 Task: Look for space in Halluin, France from 9th August, 2023 to 12th August, 2023 for 1 adult in price range Rs.6000 to Rs.15000. Place can be entire place with 1  bedroom having 1 bed and 1 bathroom. Property type can be house, flat, guest house. Amenities needed are: wifi. Booking option can be shelf check-in. Required host language is English.
Action: Mouse moved to (449, 99)
Screenshot: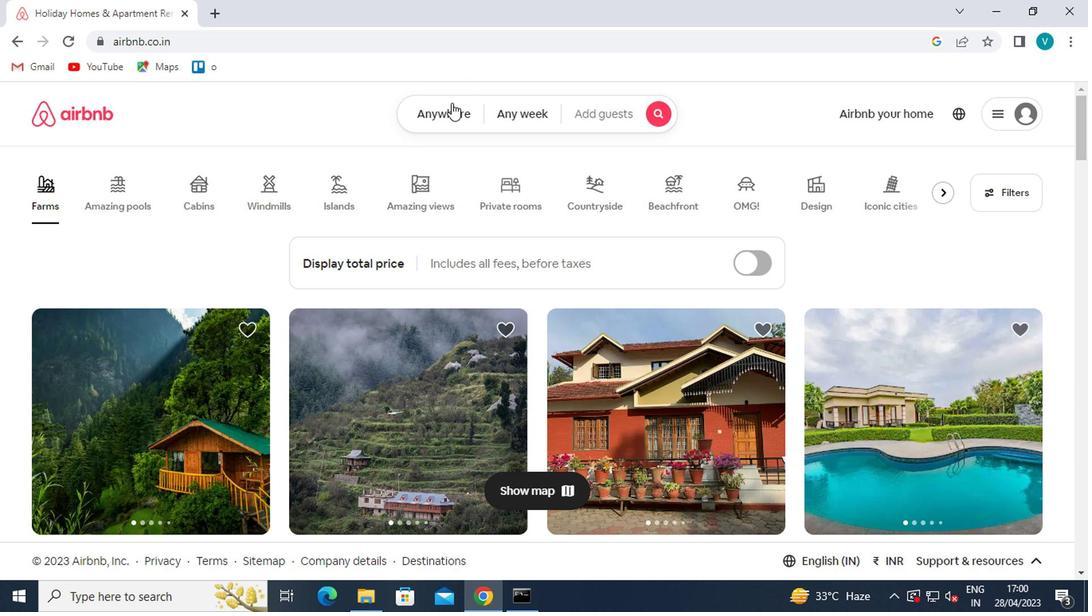 
Action: Mouse pressed left at (449, 99)
Screenshot: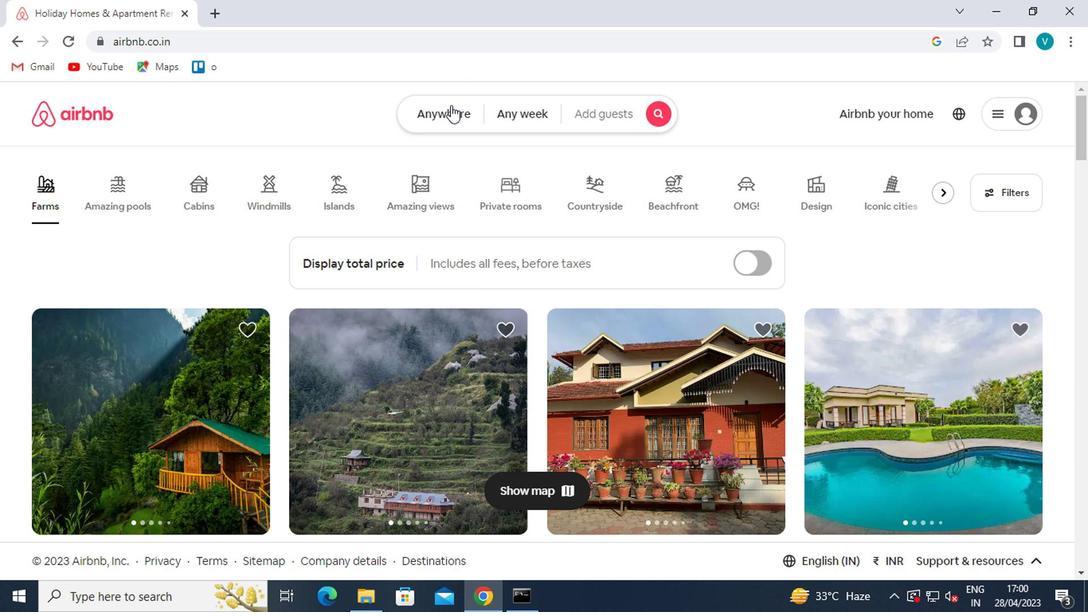 
Action: Mouse moved to (348, 180)
Screenshot: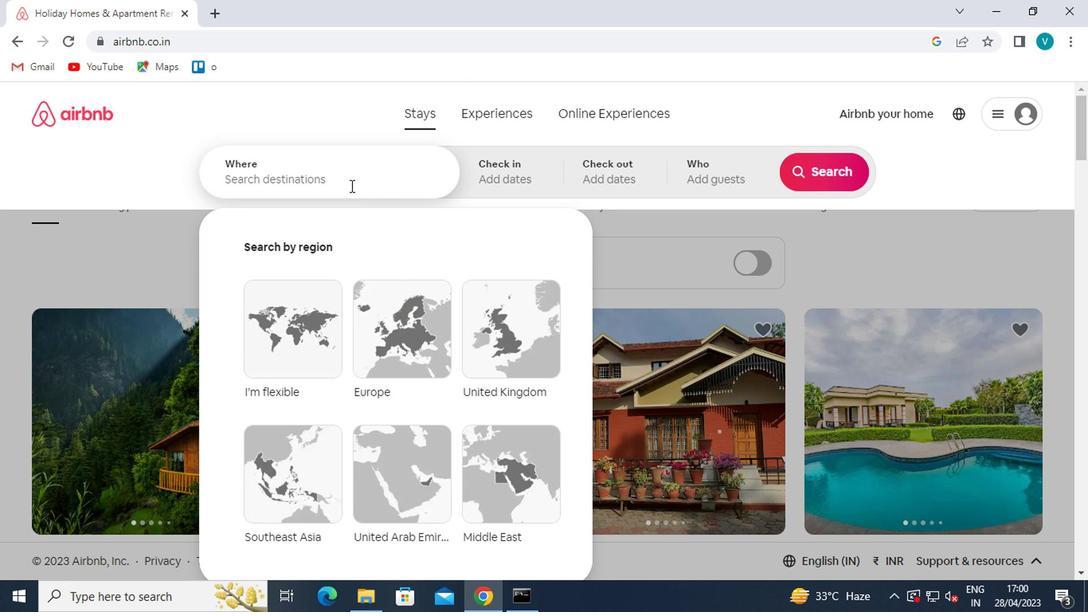 
Action: Mouse pressed left at (348, 180)
Screenshot: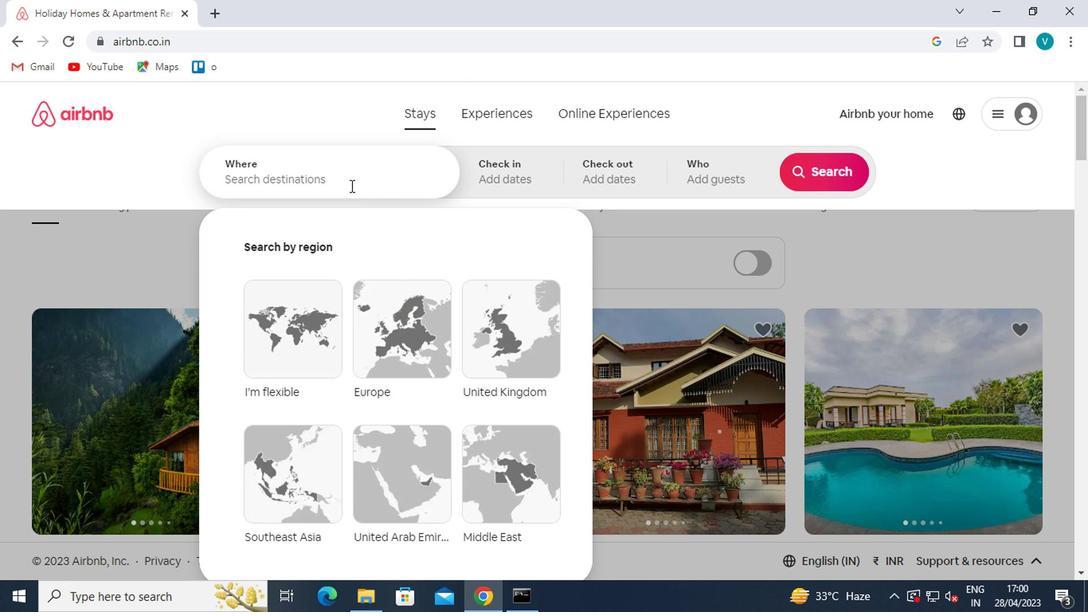 
Action: Key pressed h<Key.caps_lock>alluin<Key.enter>
Screenshot: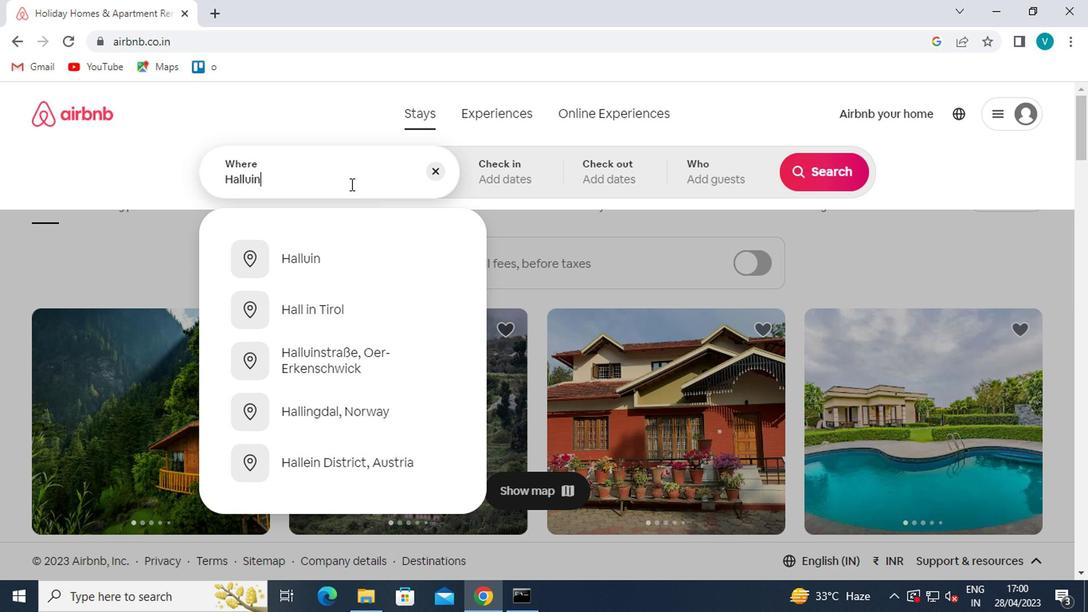 
Action: Mouse moved to (819, 298)
Screenshot: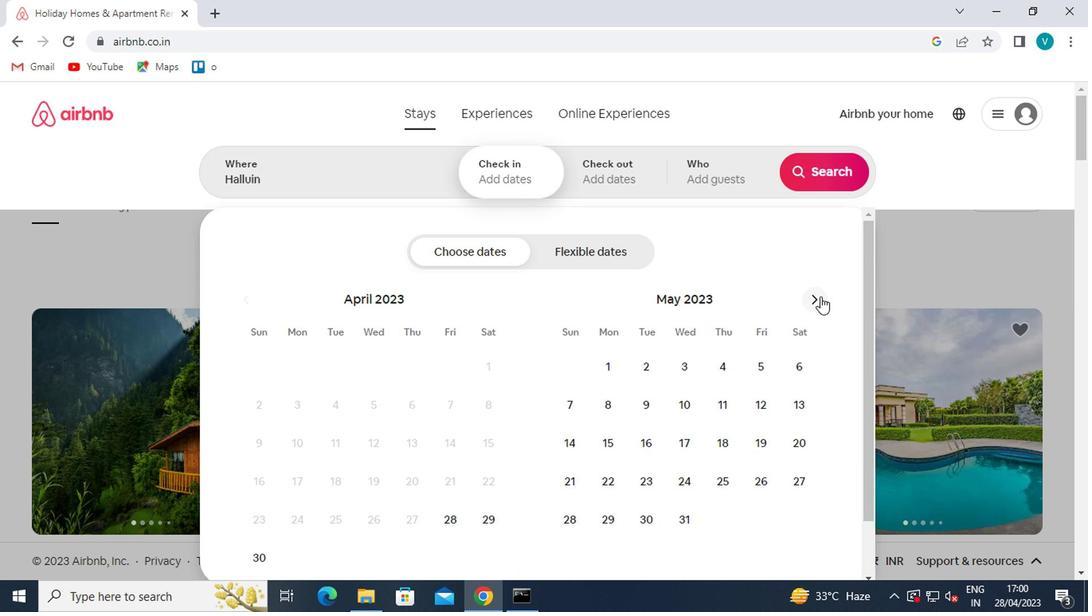 
Action: Mouse pressed left at (819, 298)
Screenshot: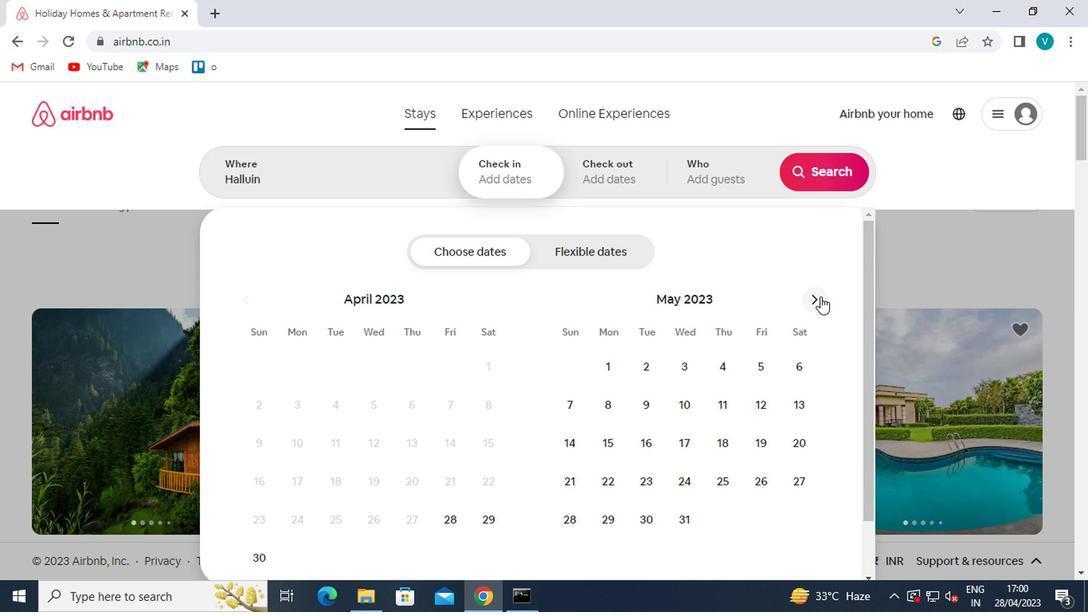 
Action: Mouse pressed left at (819, 298)
Screenshot: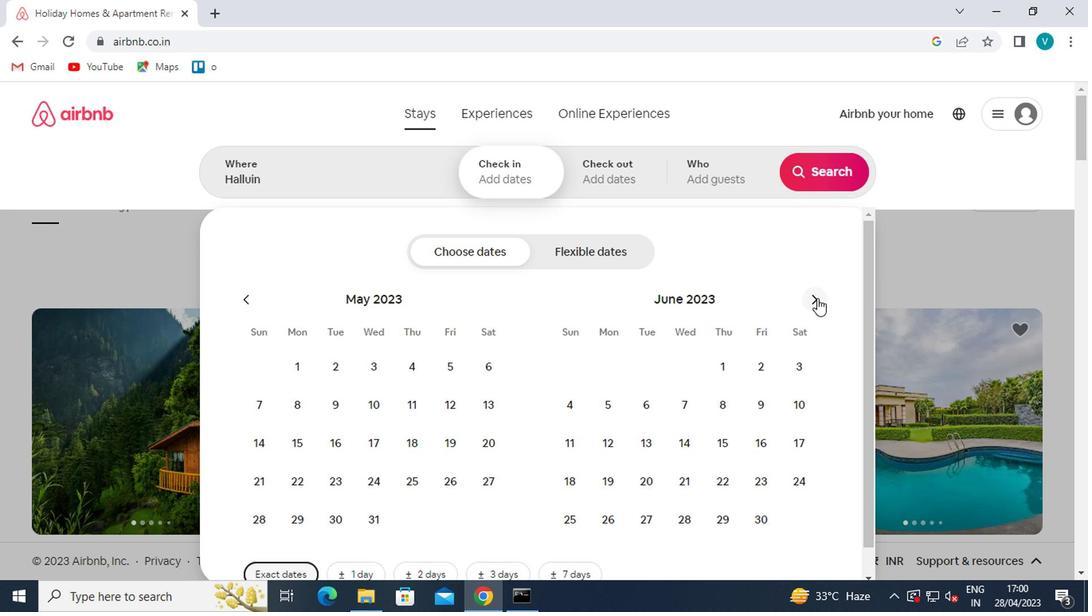 
Action: Mouse pressed left at (819, 298)
Screenshot: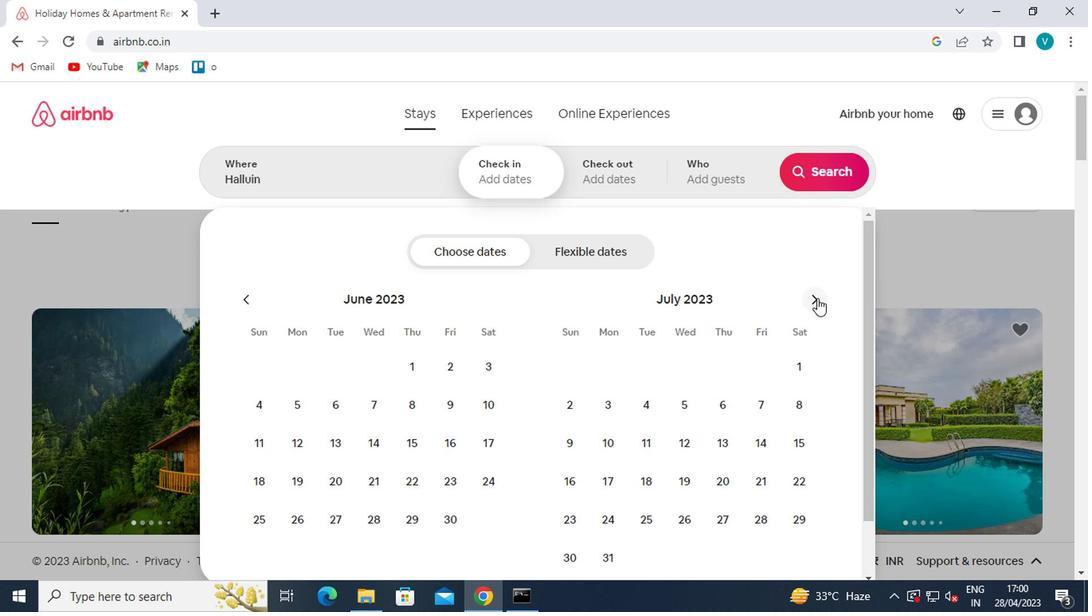 
Action: Mouse moved to (681, 403)
Screenshot: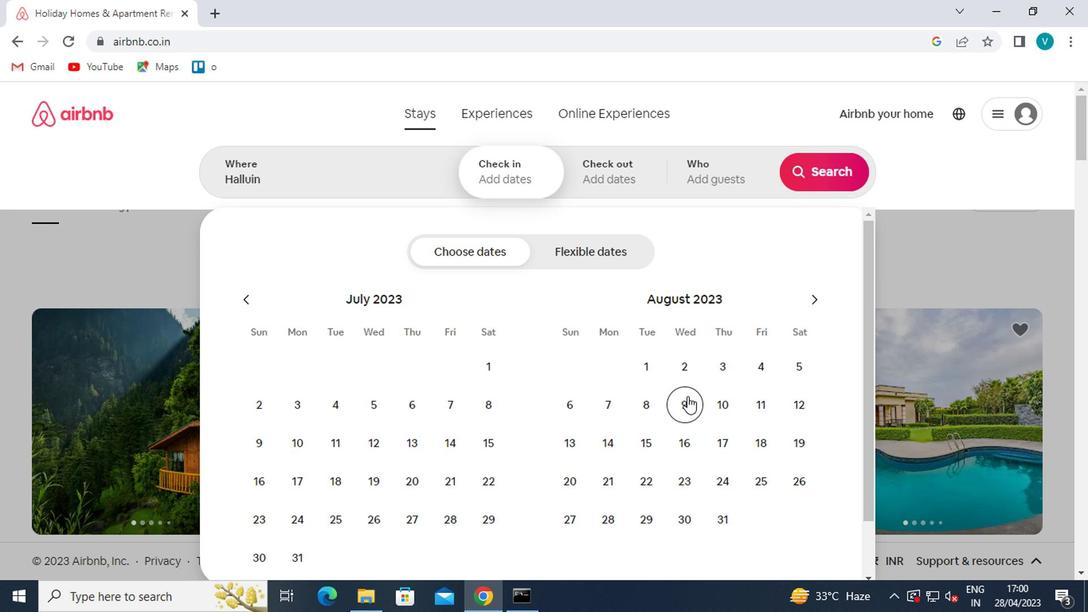
Action: Mouse pressed left at (681, 403)
Screenshot: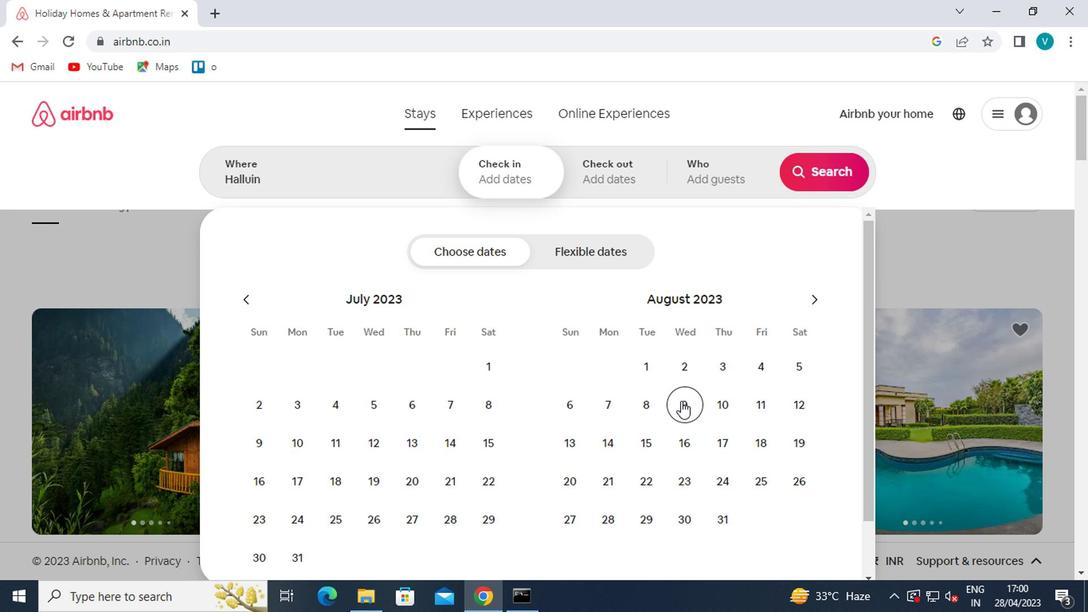 
Action: Mouse moved to (794, 400)
Screenshot: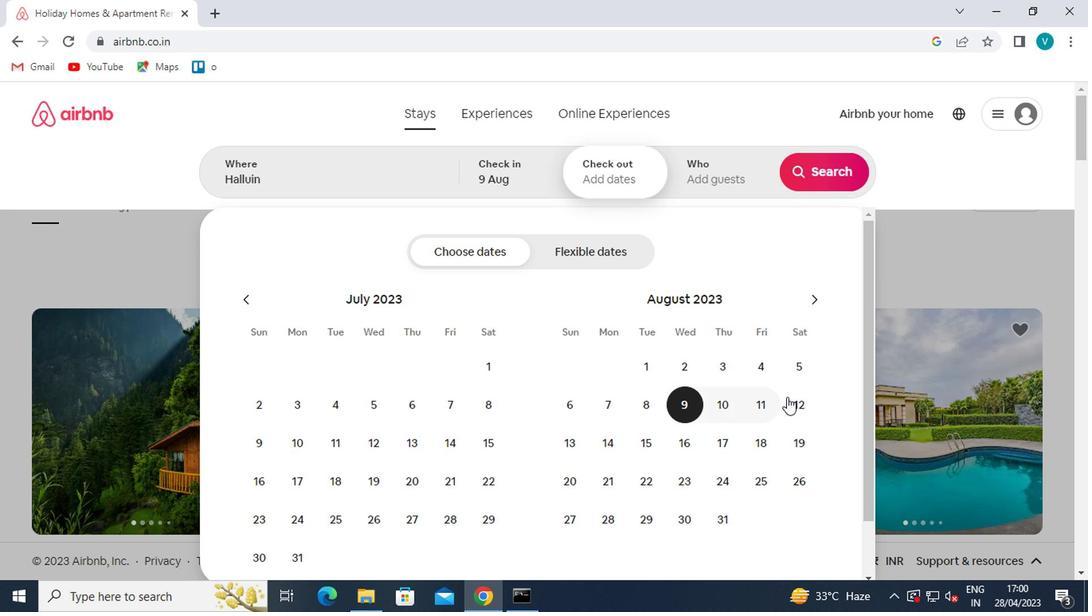 
Action: Mouse pressed left at (794, 400)
Screenshot: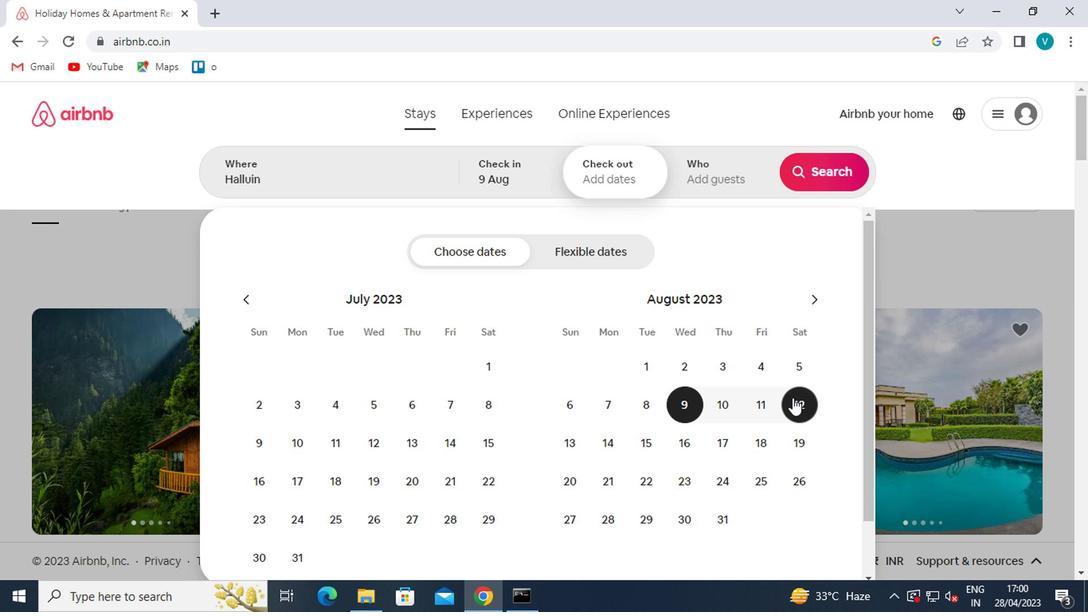 
Action: Mouse moved to (724, 173)
Screenshot: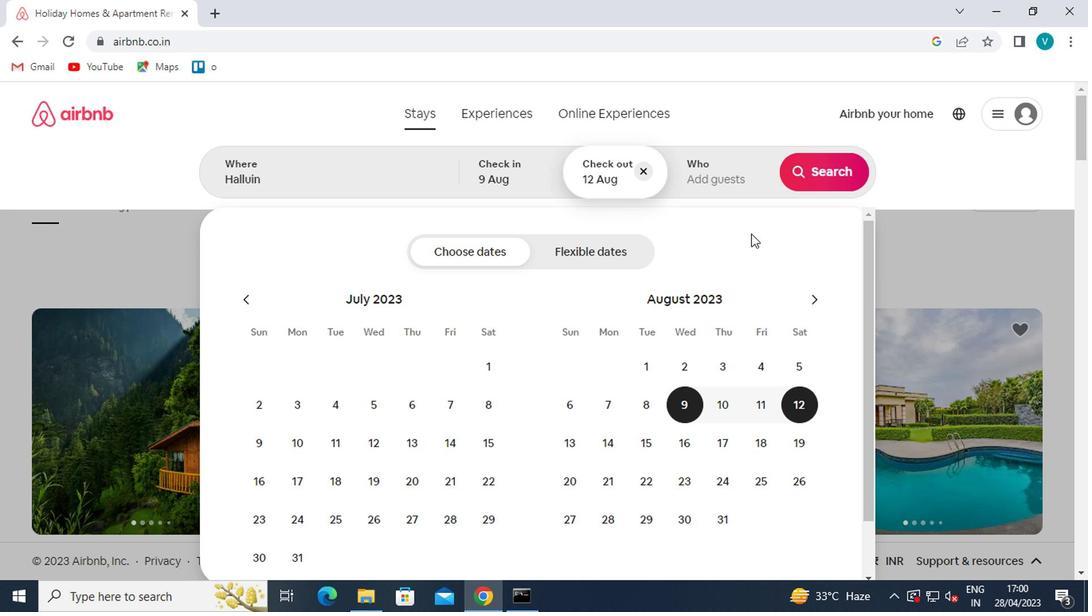 
Action: Mouse pressed left at (724, 173)
Screenshot: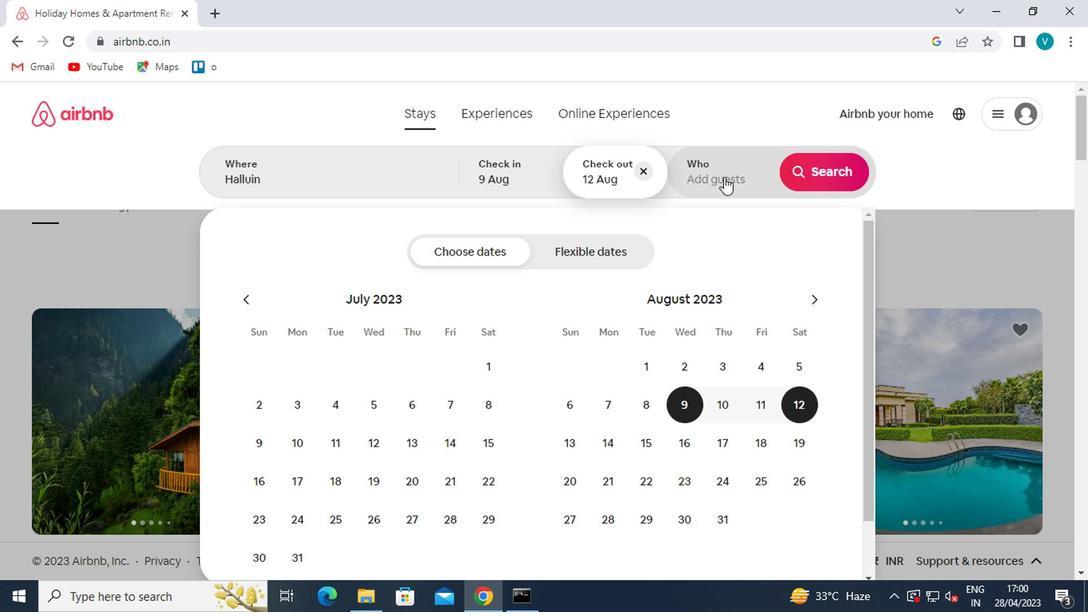 
Action: Mouse moved to (830, 261)
Screenshot: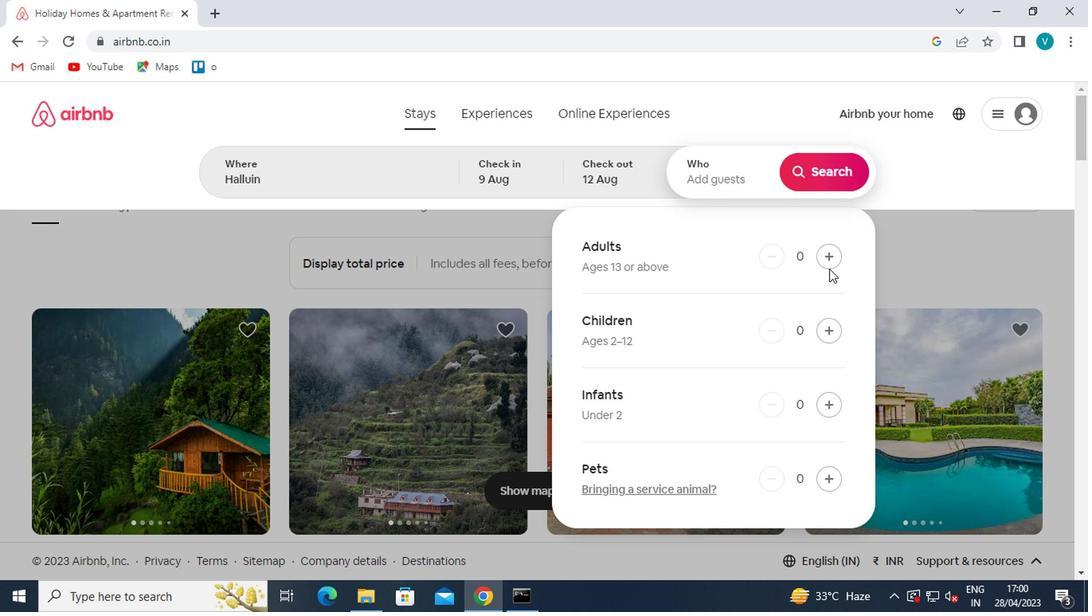 
Action: Mouse pressed left at (830, 261)
Screenshot: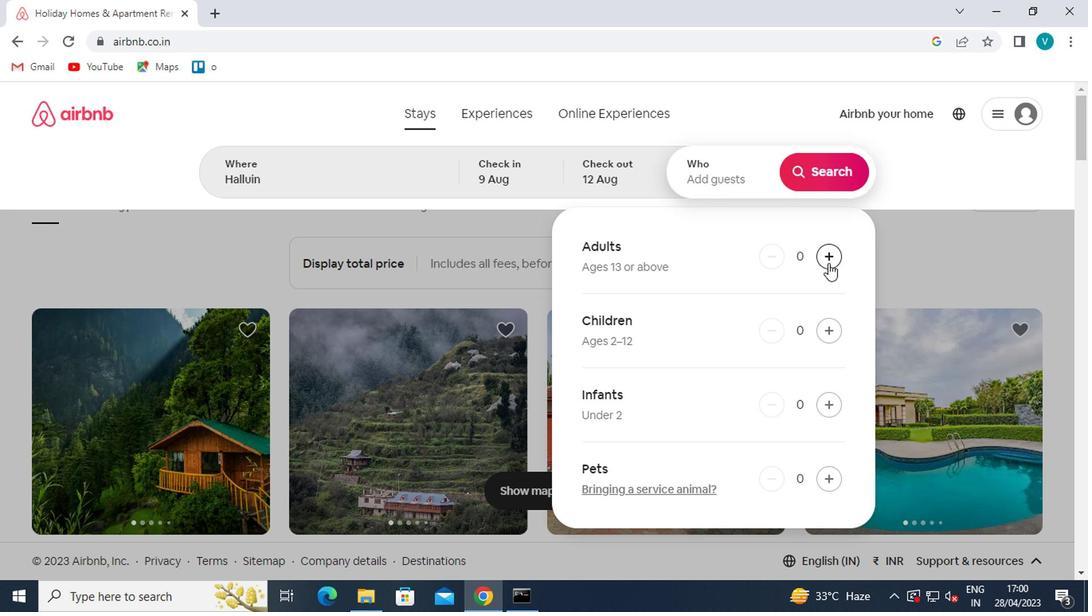 
Action: Mouse moved to (840, 165)
Screenshot: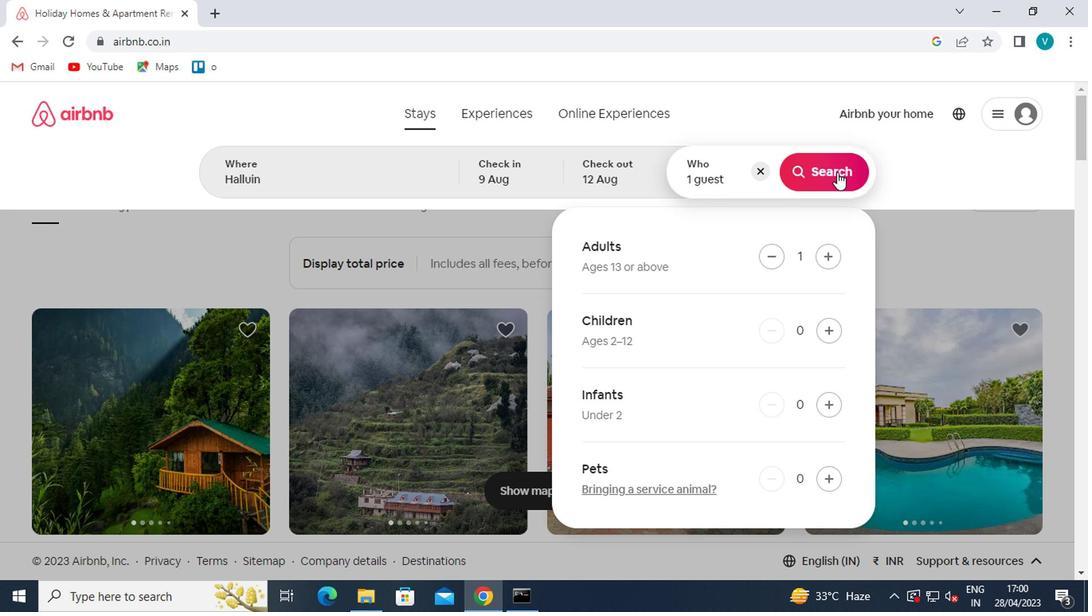 
Action: Mouse pressed left at (840, 165)
Screenshot: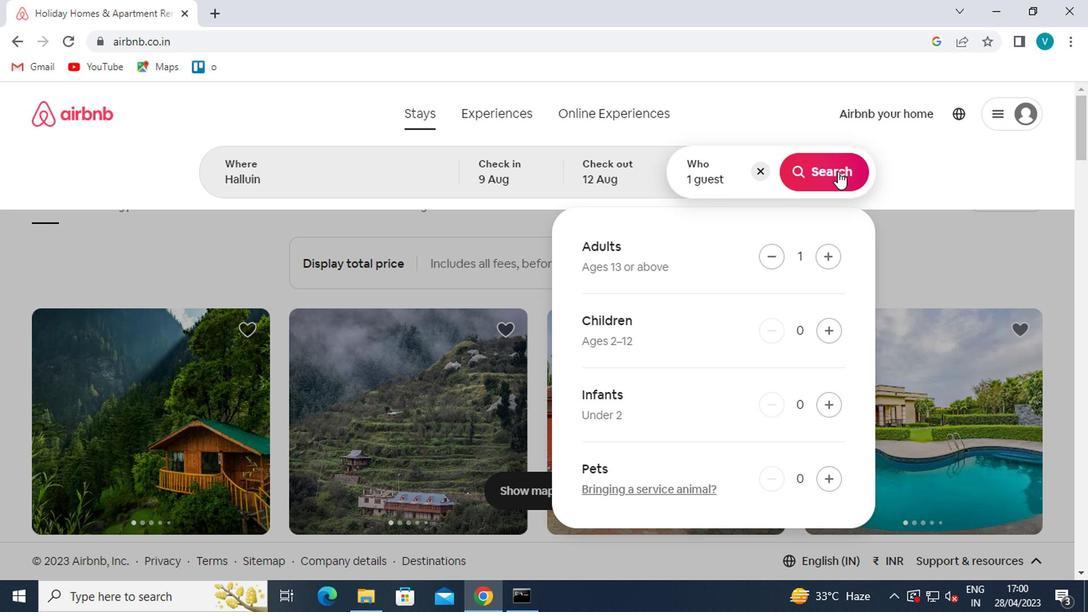 
Action: Mouse moved to (1033, 167)
Screenshot: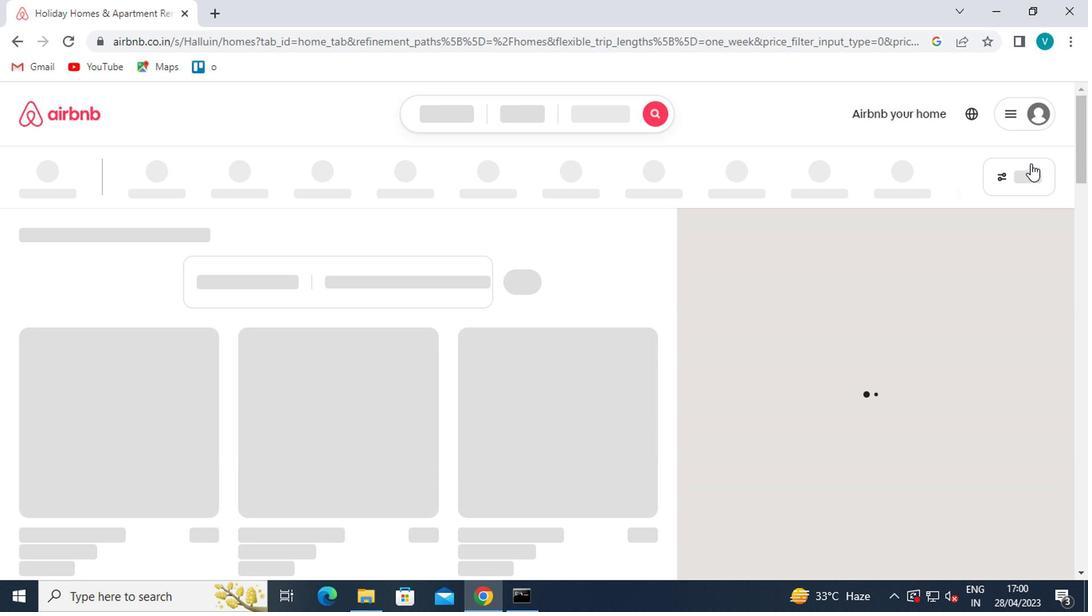
Action: Mouse pressed left at (1033, 167)
Screenshot: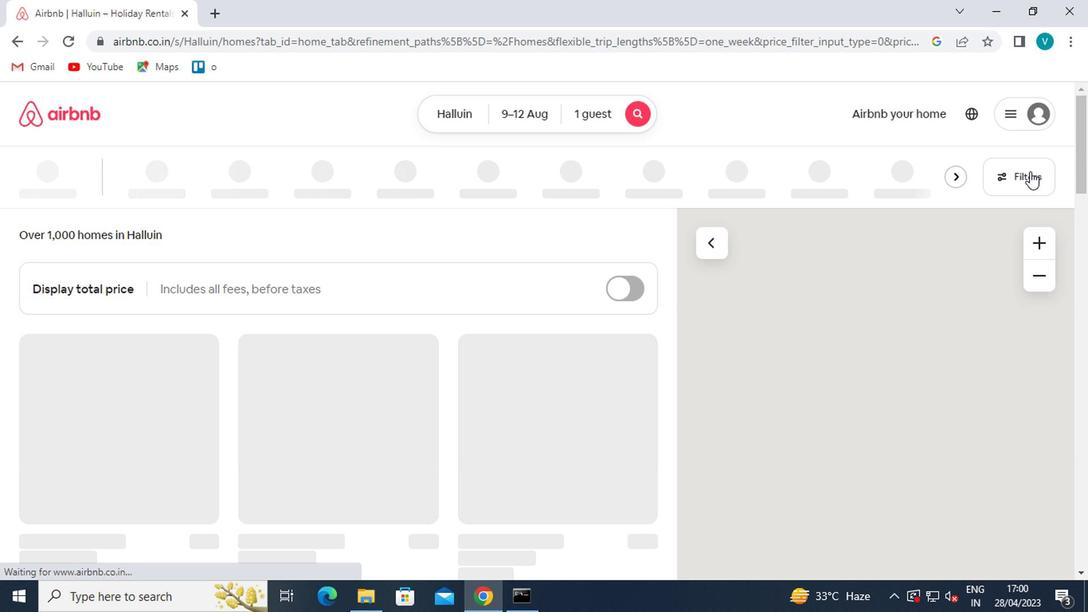 
Action: Mouse moved to (381, 386)
Screenshot: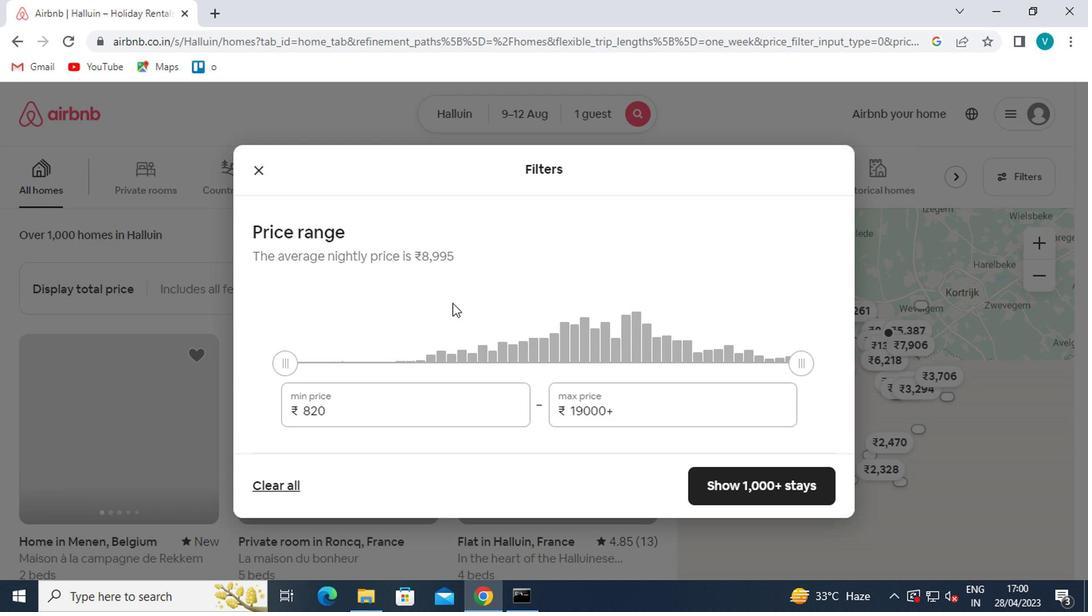 
Action: Mouse pressed left at (381, 386)
Screenshot: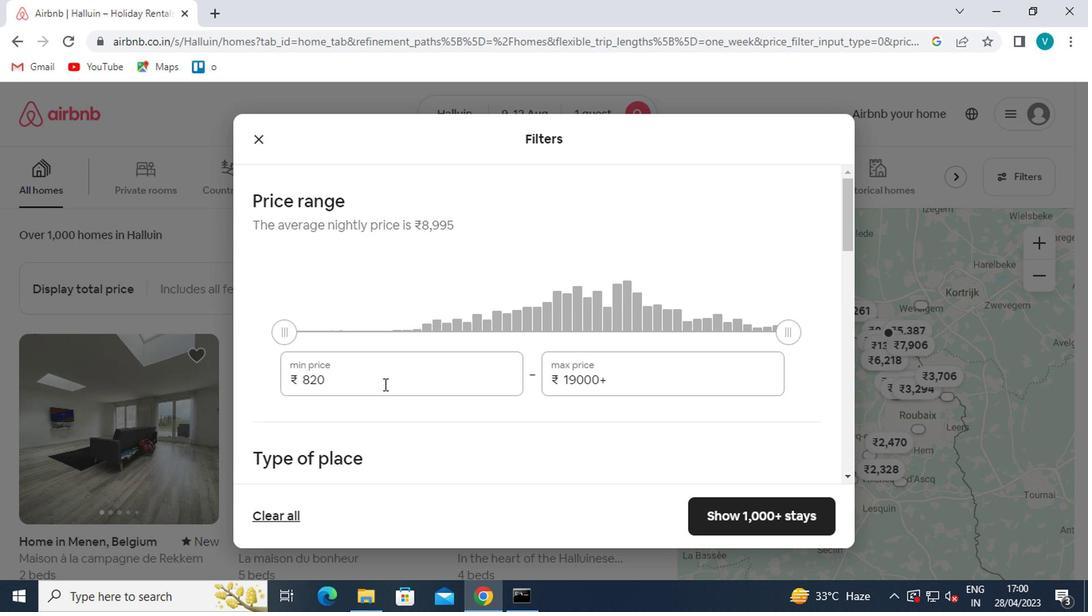 
Action: Key pressed <Key.backspace><Key.backspace><Key.backspace><Key.backspace><Key.backspace><Key.backspace><Key.backspace><Key.backspace><Key.backspace><Key.backspace><Key.backspace>6000<Key.tab>15000
Screenshot: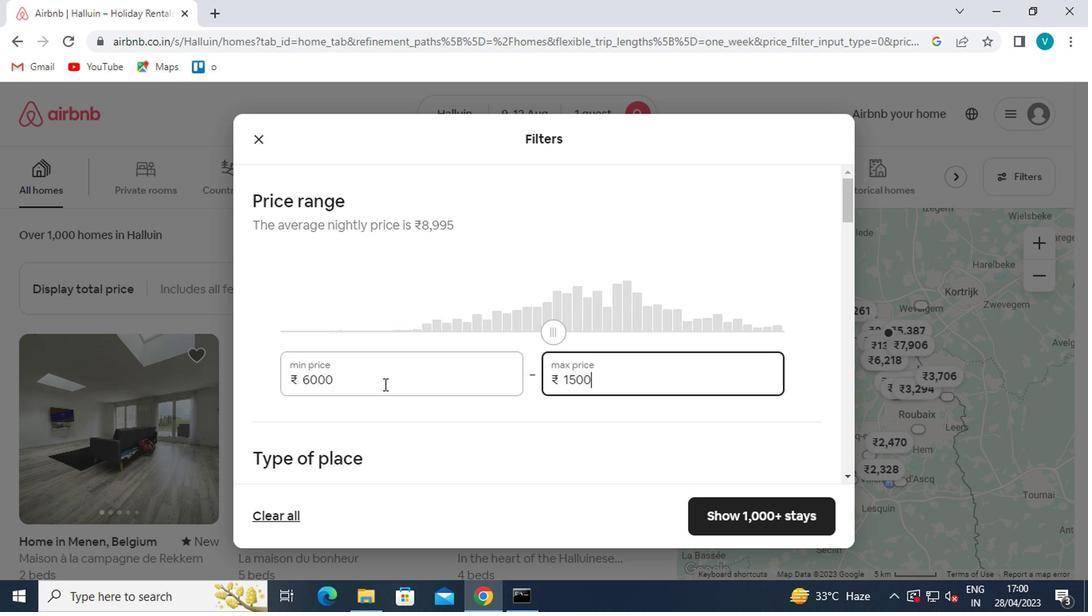 
Action: Mouse scrolled (381, 385) with delta (0, 0)
Screenshot: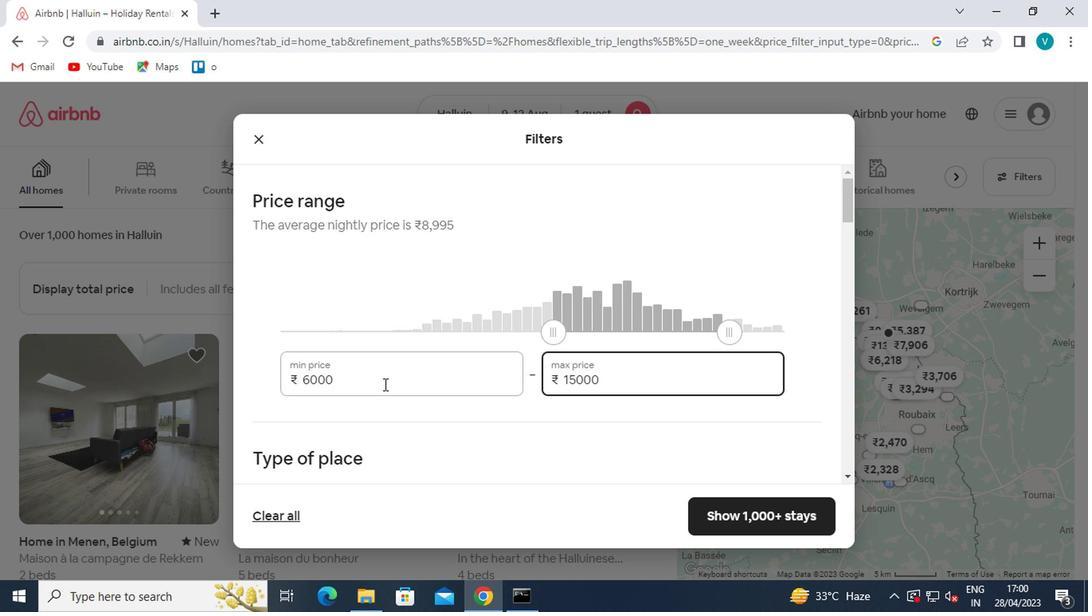 
Action: Mouse scrolled (381, 385) with delta (0, 0)
Screenshot: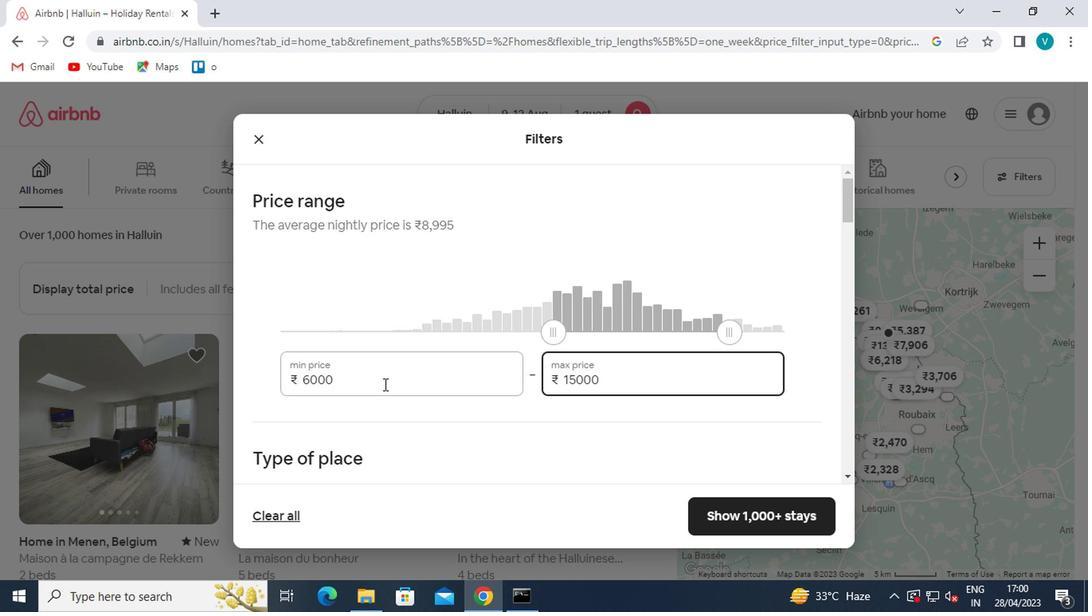 
Action: Mouse scrolled (381, 385) with delta (0, 0)
Screenshot: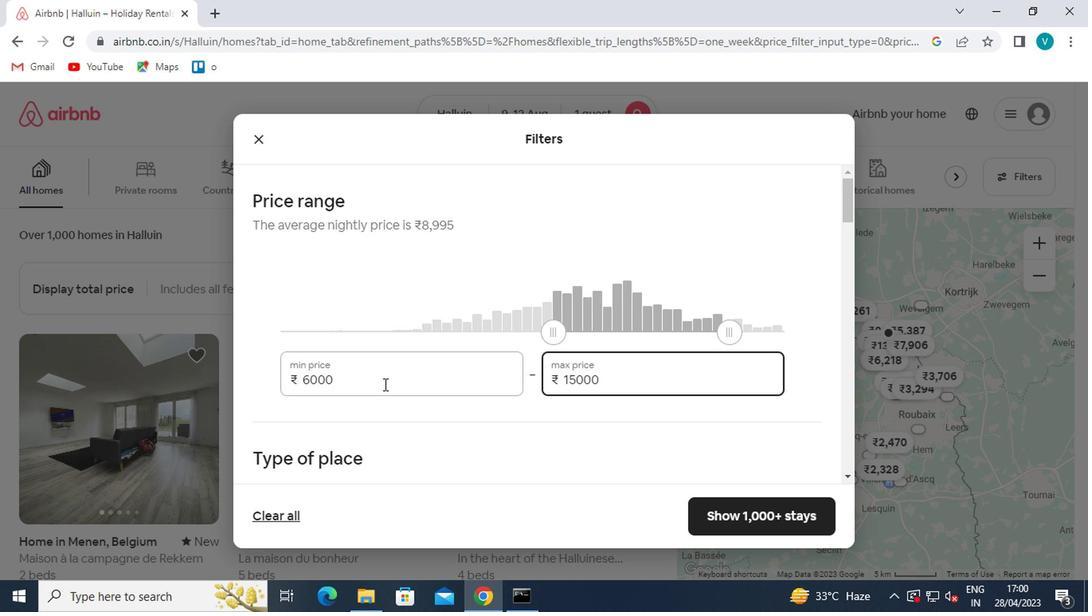 
Action: Mouse moved to (317, 269)
Screenshot: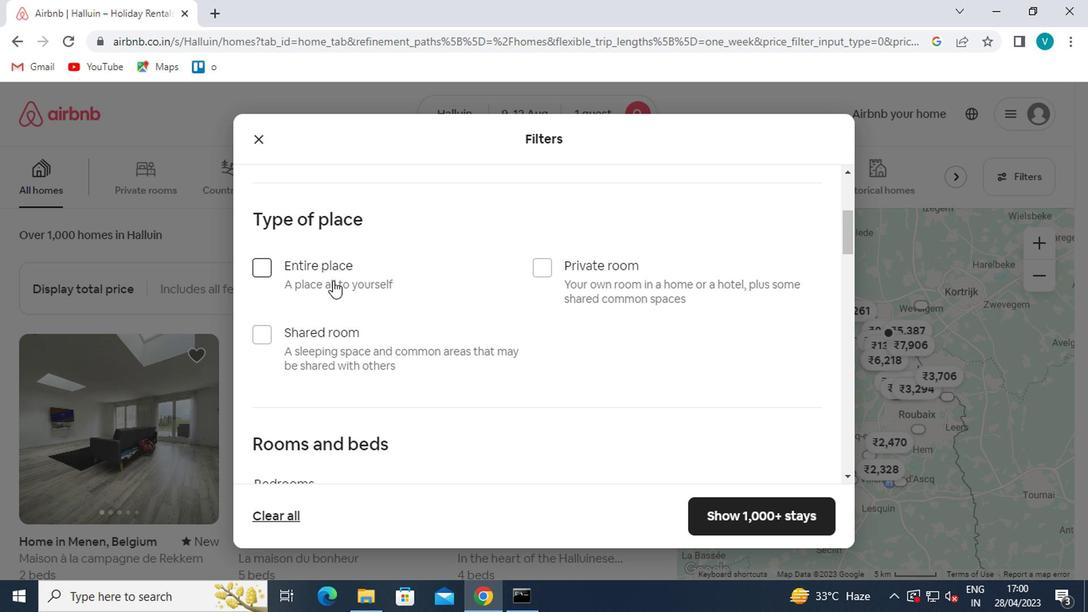 
Action: Mouse pressed left at (317, 269)
Screenshot: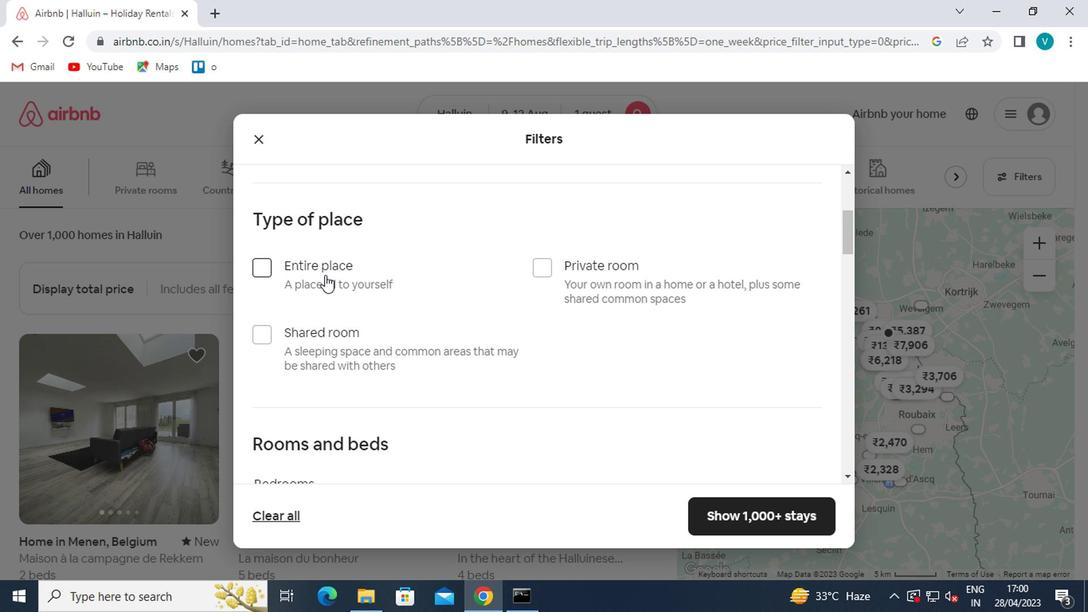 
Action: Mouse moved to (317, 268)
Screenshot: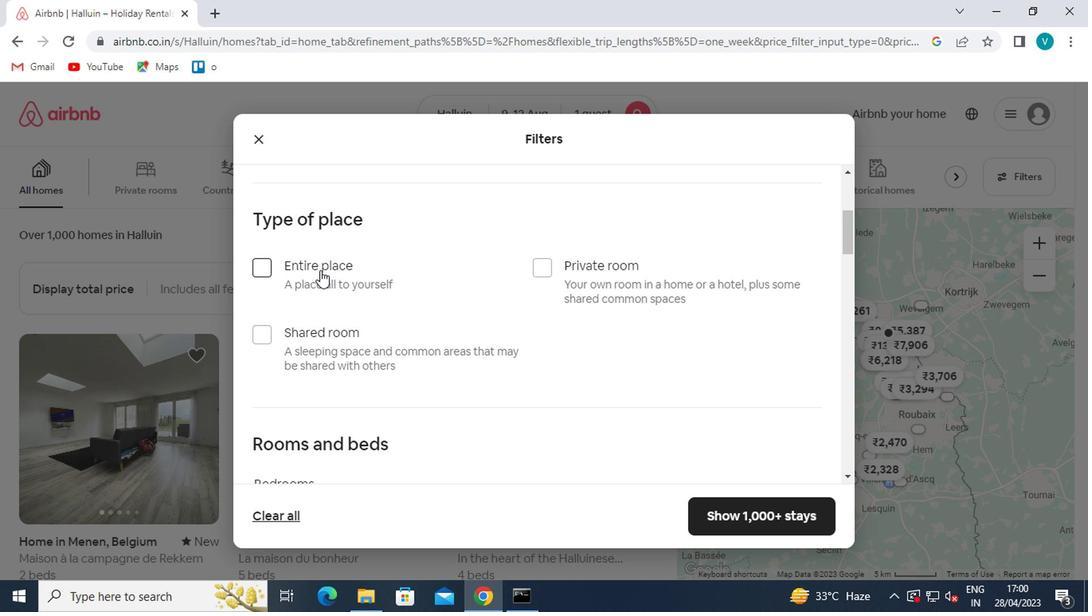 
Action: Mouse scrolled (317, 267) with delta (0, -1)
Screenshot: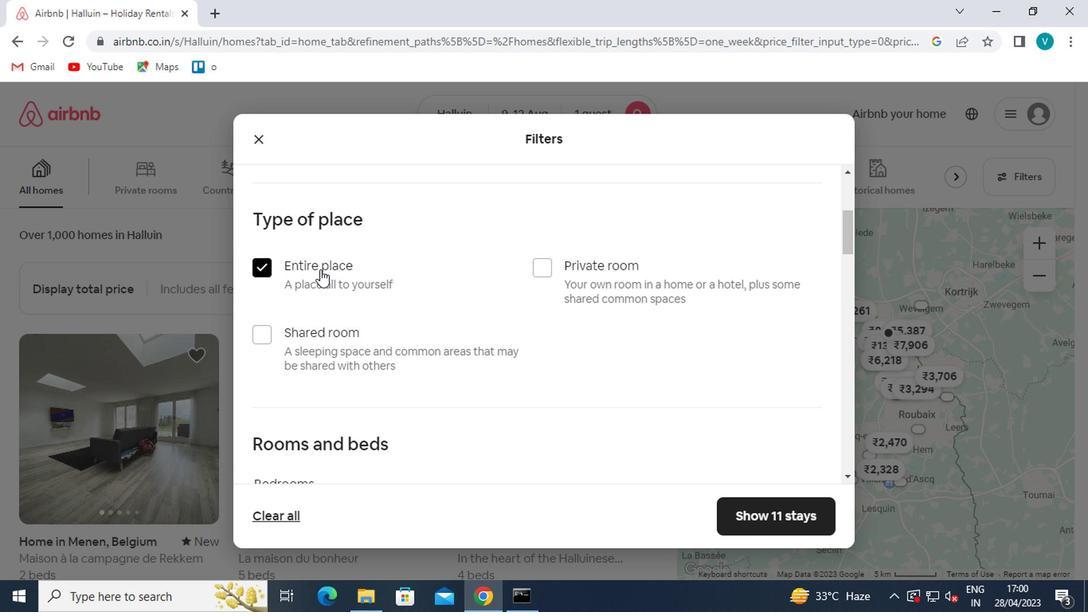 
Action: Mouse scrolled (317, 267) with delta (0, -1)
Screenshot: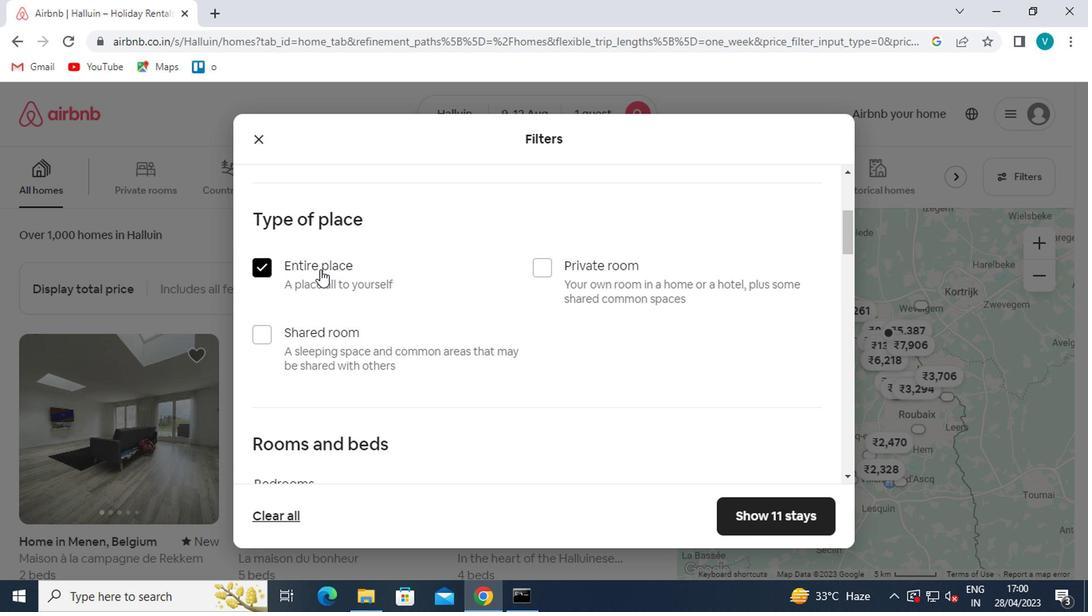 
Action: Mouse moved to (331, 359)
Screenshot: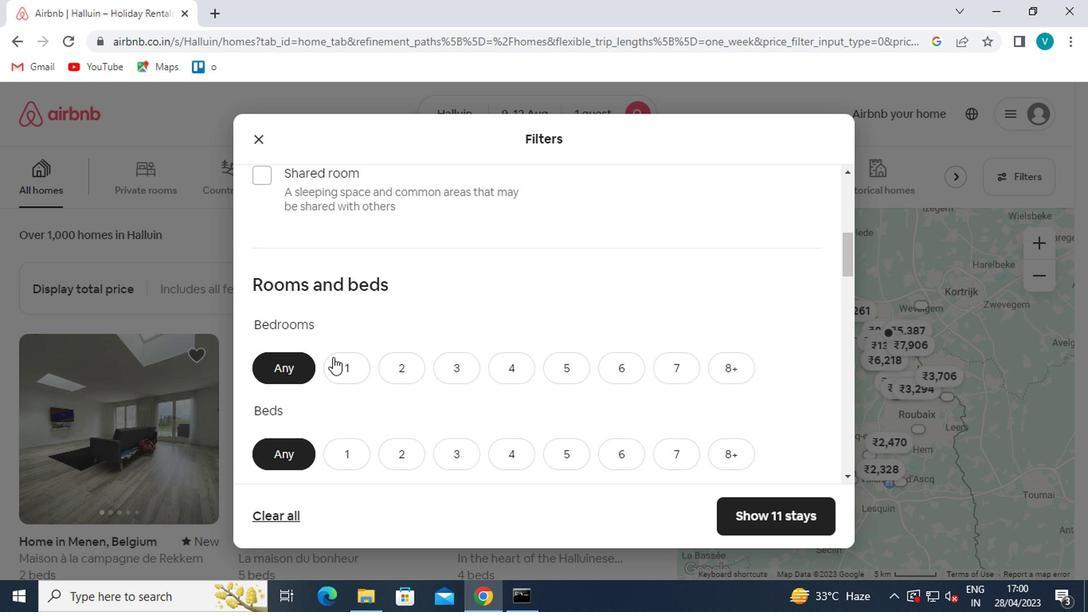 
Action: Mouse pressed left at (331, 359)
Screenshot: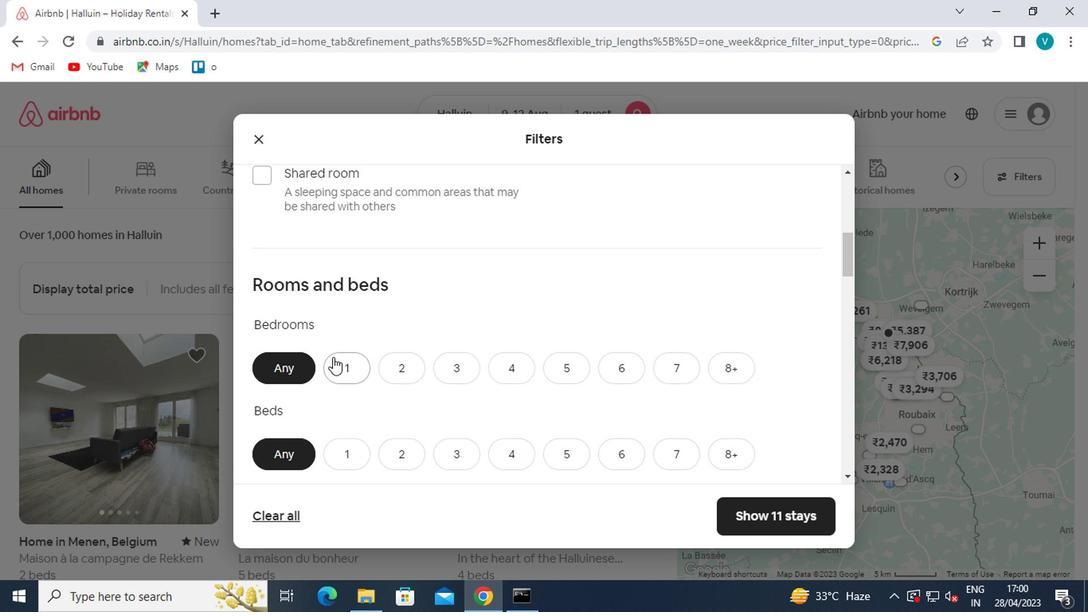 
Action: Mouse moved to (342, 453)
Screenshot: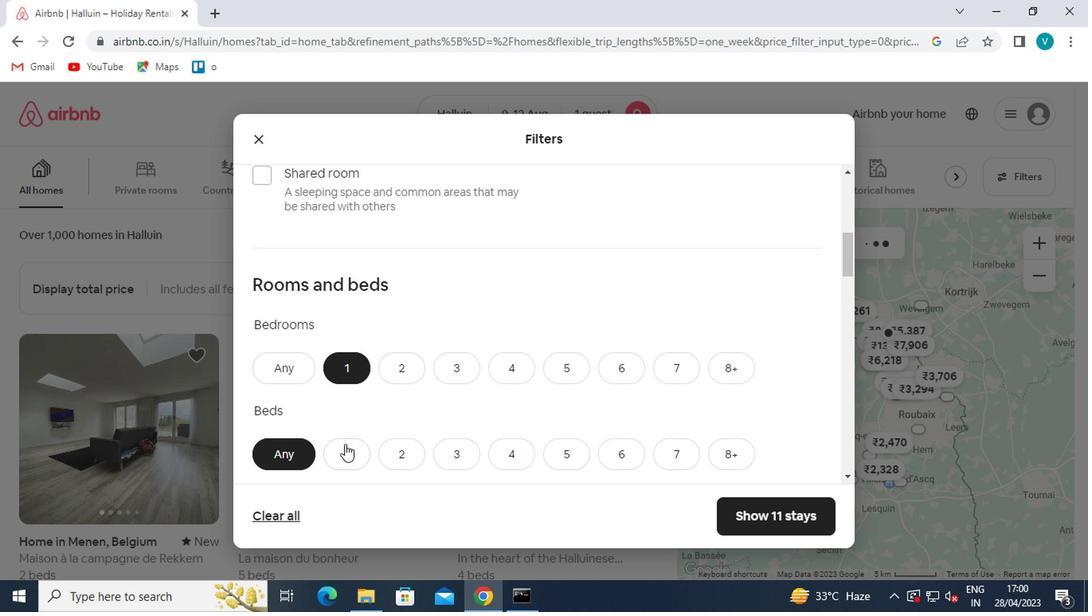 
Action: Mouse pressed left at (342, 453)
Screenshot: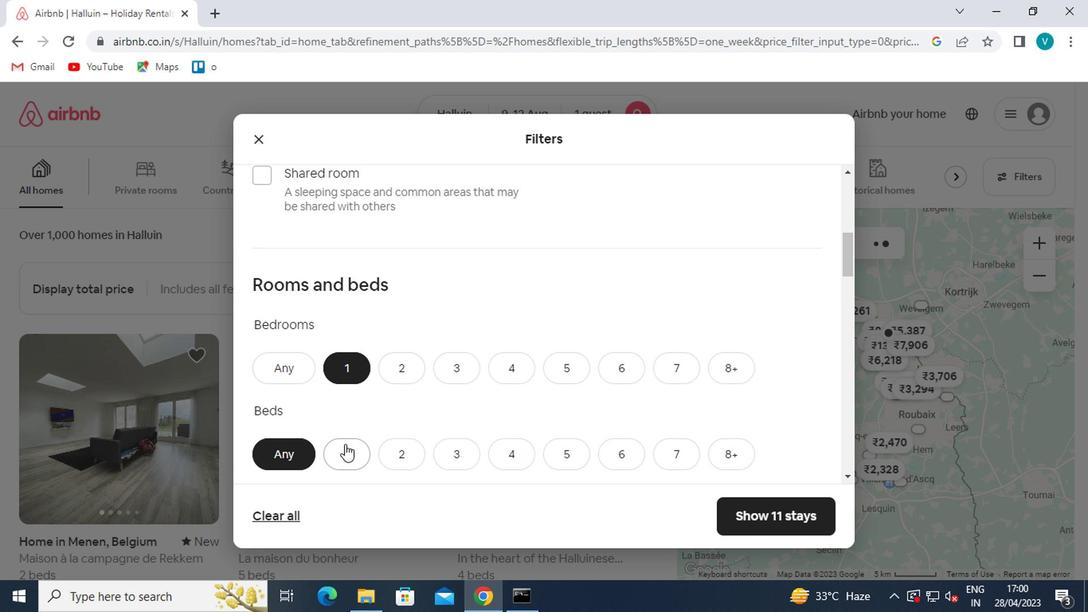 
Action: Mouse moved to (342, 447)
Screenshot: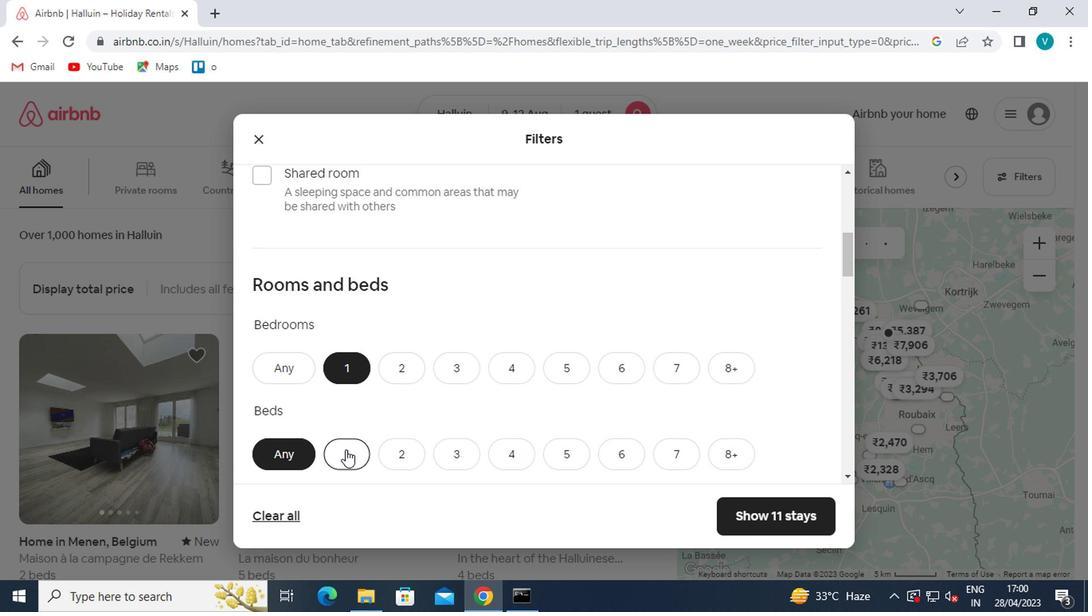 
Action: Mouse scrolled (342, 446) with delta (0, -1)
Screenshot: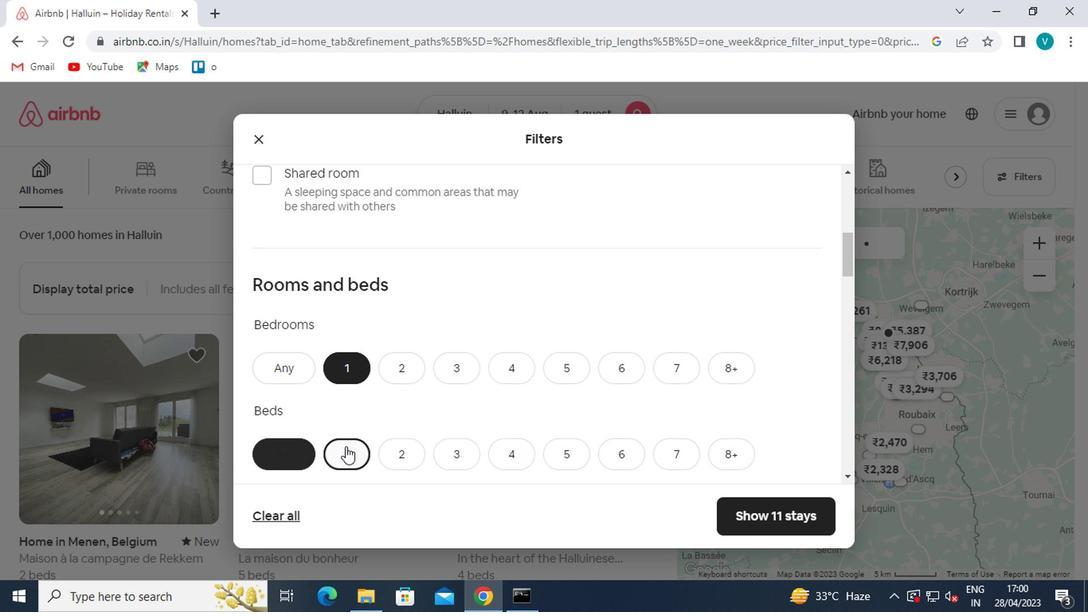 
Action: Mouse moved to (338, 459)
Screenshot: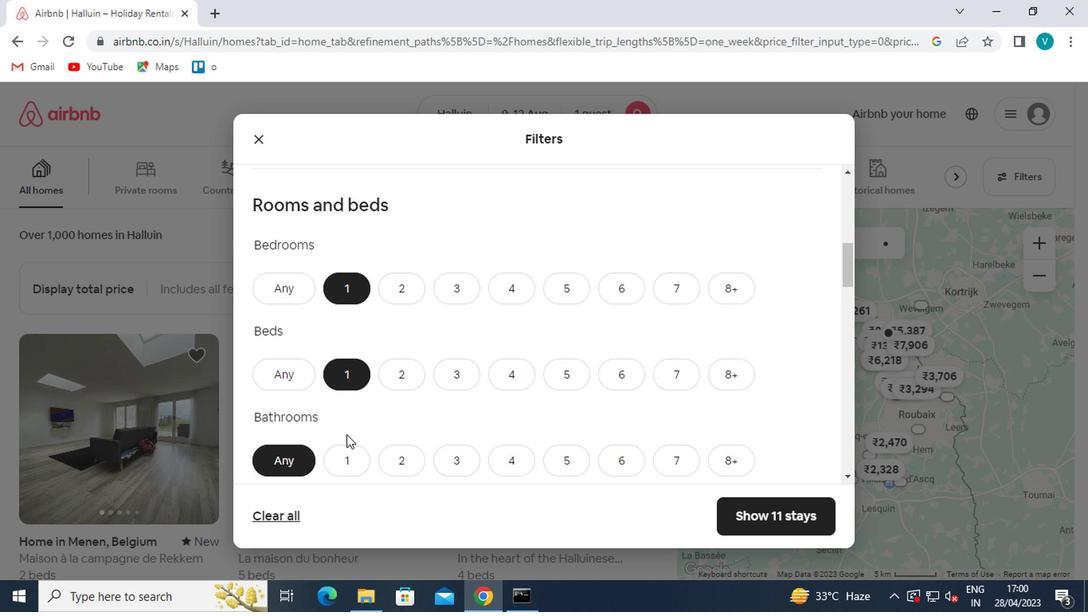 
Action: Mouse pressed left at (338, 459)
Screenshot: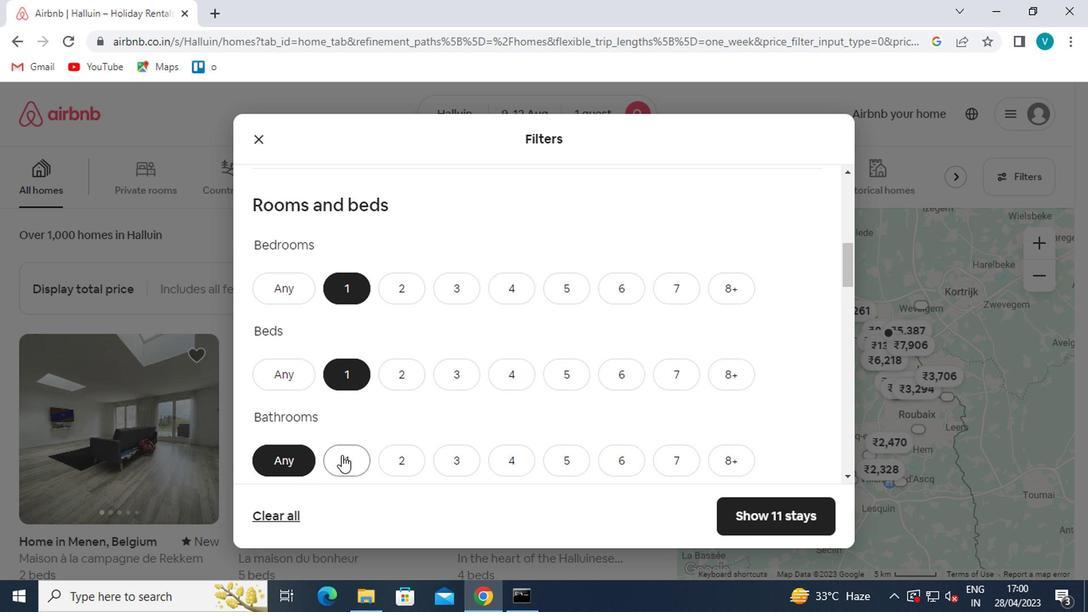 
Action: Mouse moved to (344, 440)
Screenshot: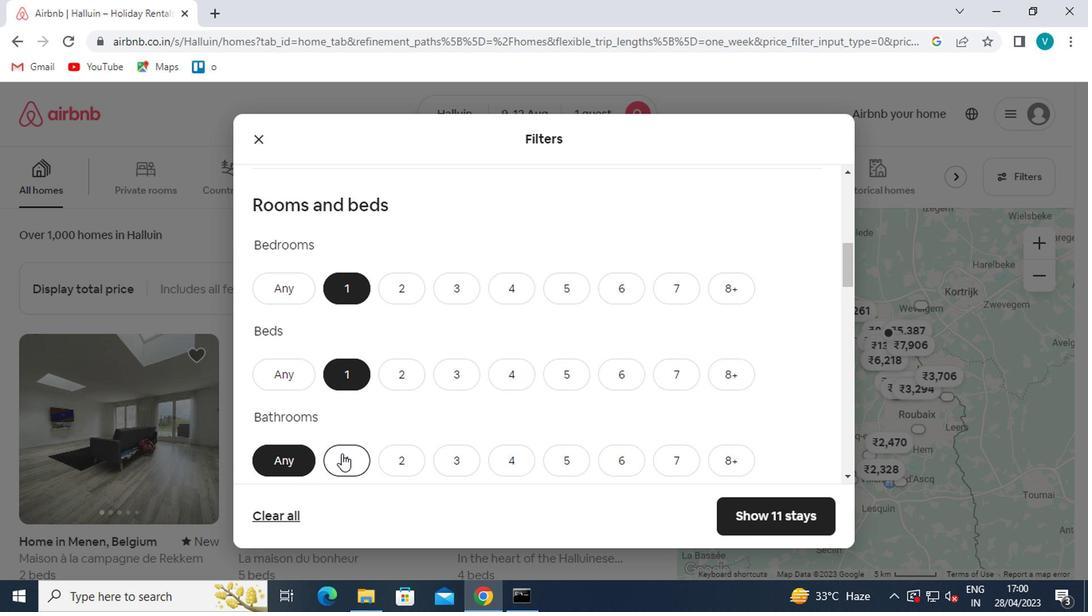 
Action: Mouse scrolled (344, 439) with delta (0, -1)
Screenshot: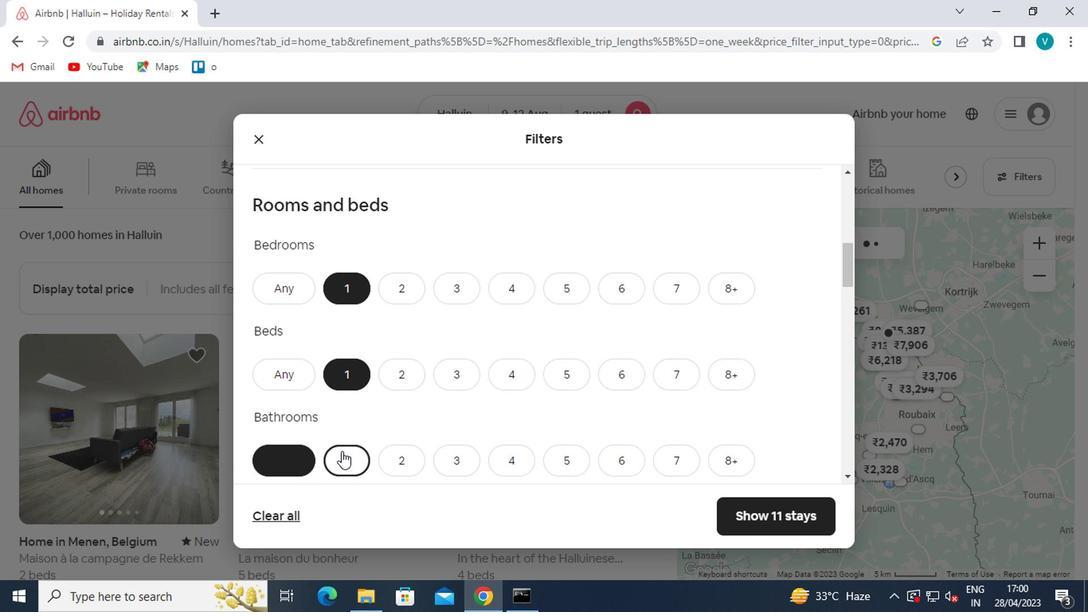 
Action: Mouse scrolled (344, 439) with delta (0, -1)
Screenshot: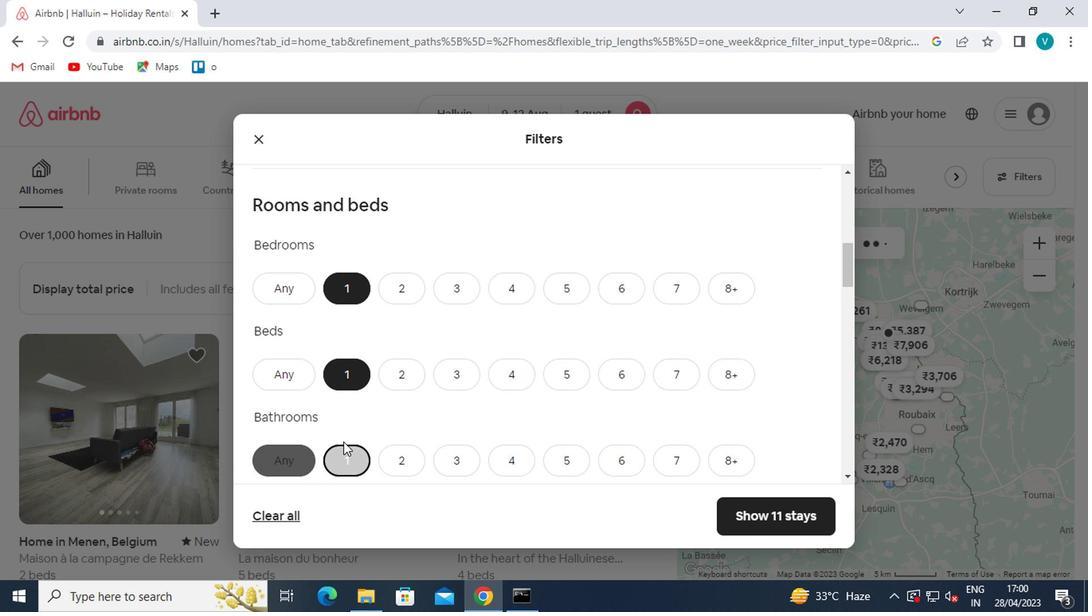 
Action: Mouse scrolled (344, 439) with delta (0, -1)
Screenshot: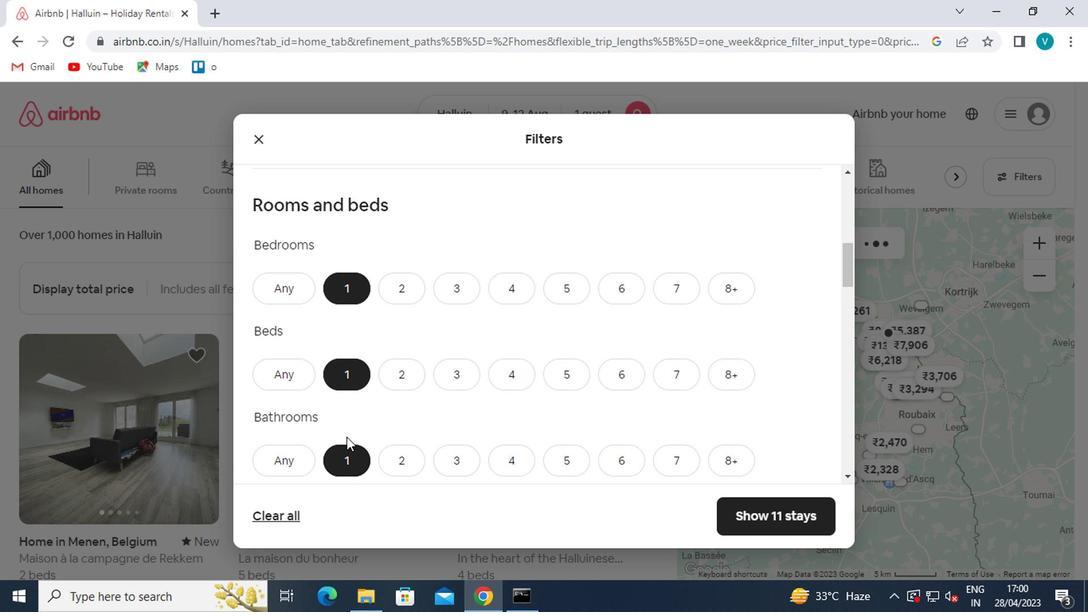 
Action: Mouse scrolled (344, 439) with delta (0, -1)
Screenshot: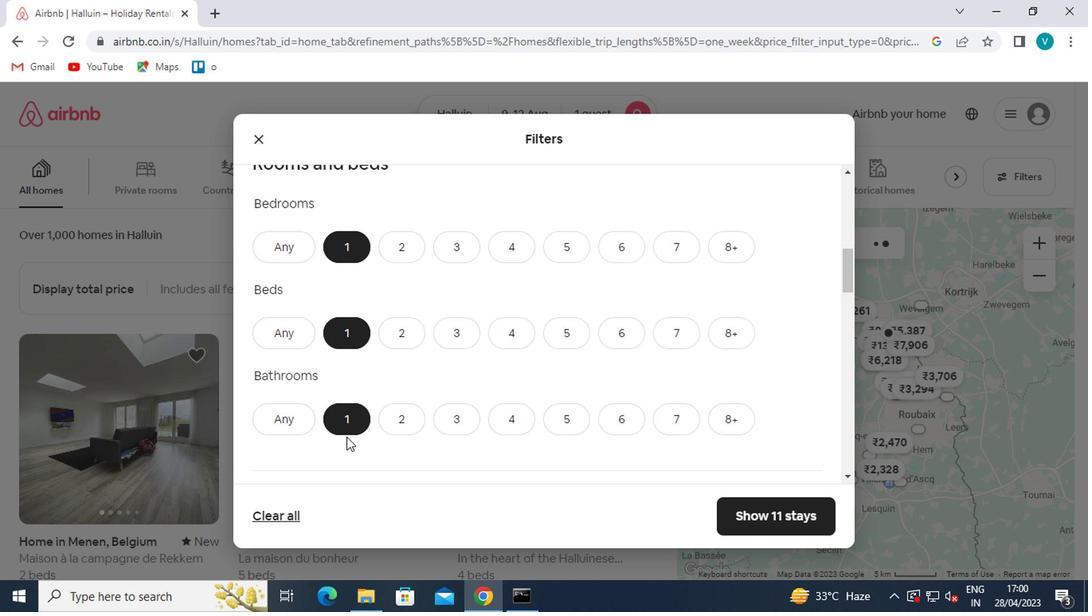 
Action: Mouse moved to (334, 341)
Screenshot: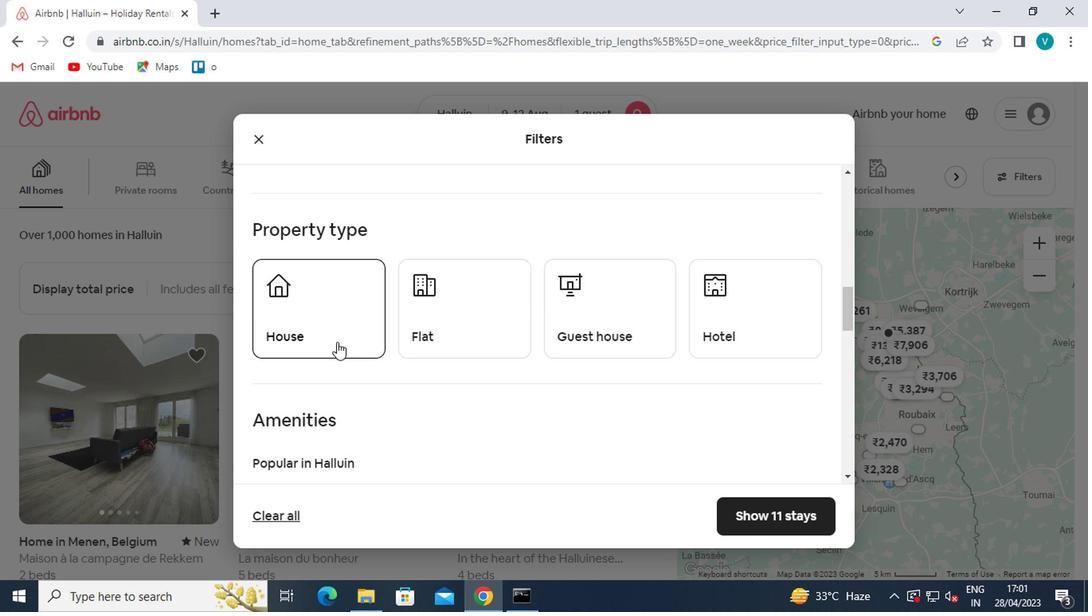 
Action: Mouse pressed left at (334, 341)
Screenshot: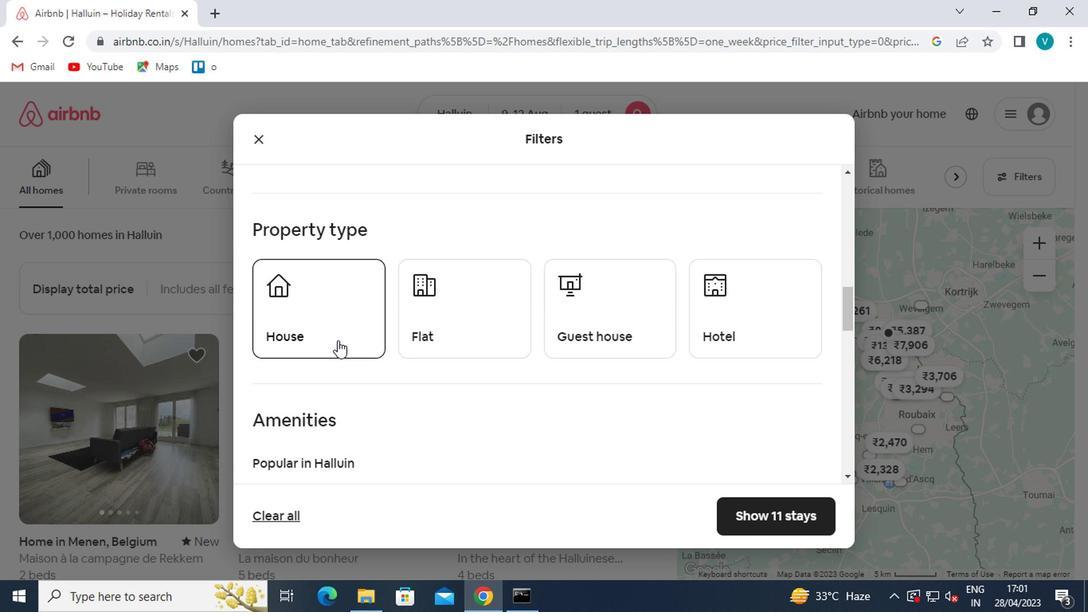 
Action: Mouse moved to (442, 329)
Screenshot: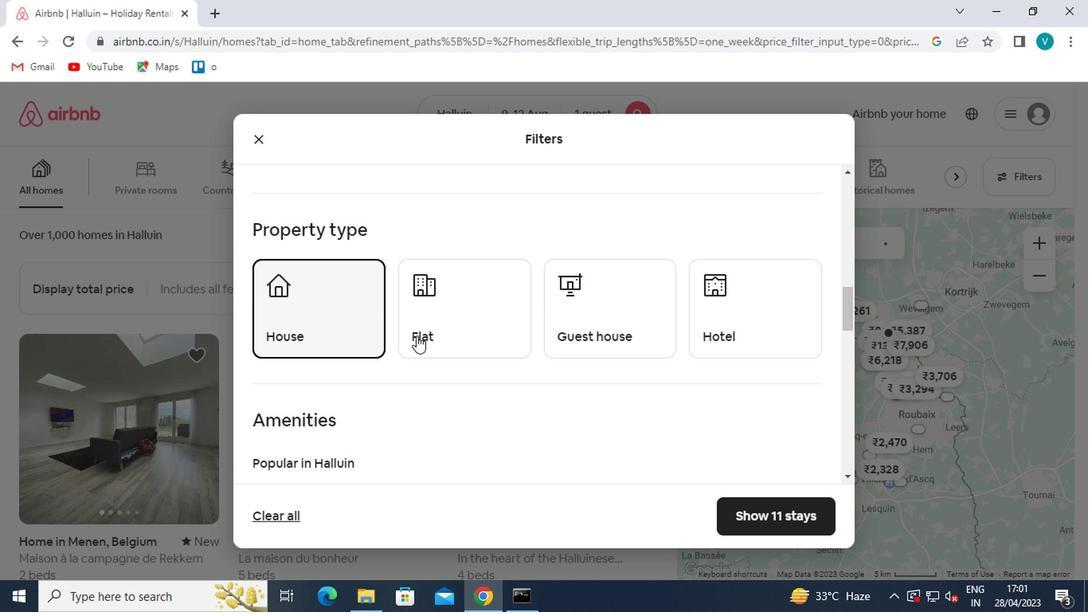 
Action: Mouse pressed left at (442, 329)
Screenshot: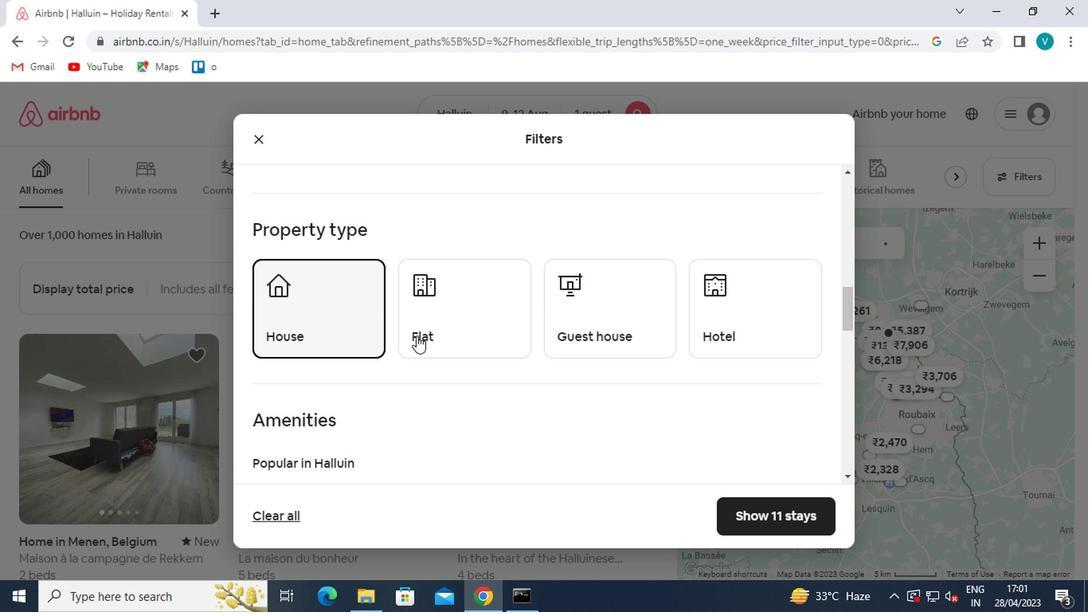 
Action: Mouse moved to (579, 323)
Screenshot: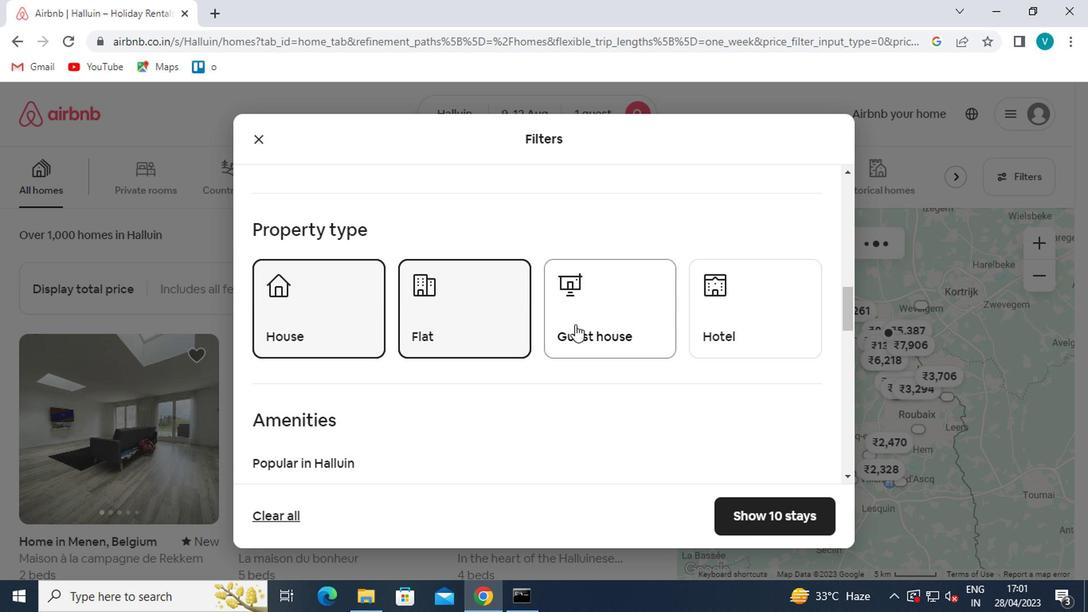 
Action: Mouse pressed left at (579, 323)
Screenshot: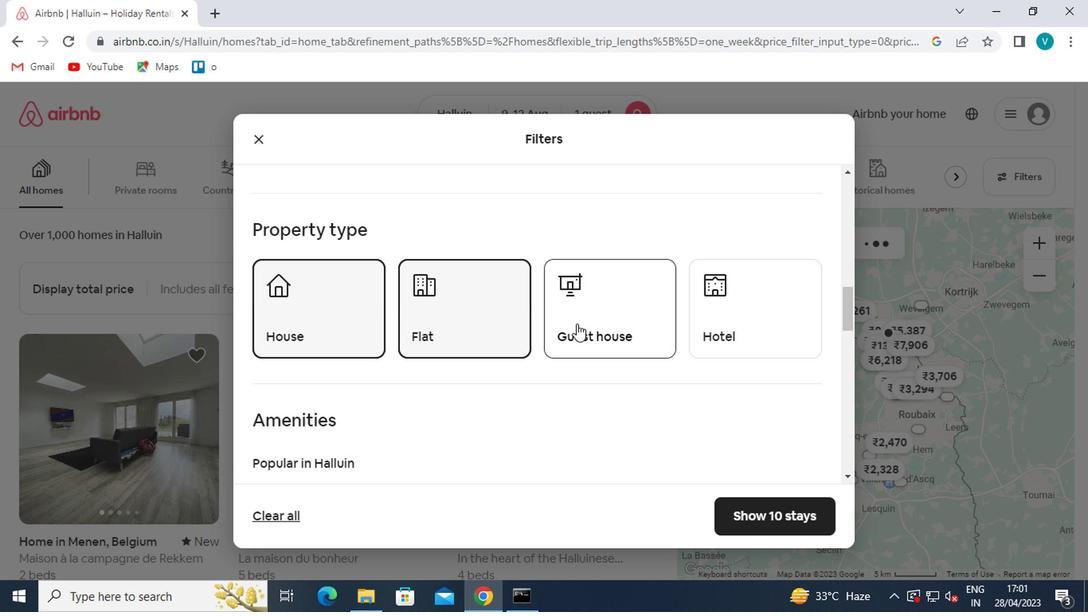 
Action: Mouse moved to (591, 323)
Screenshot: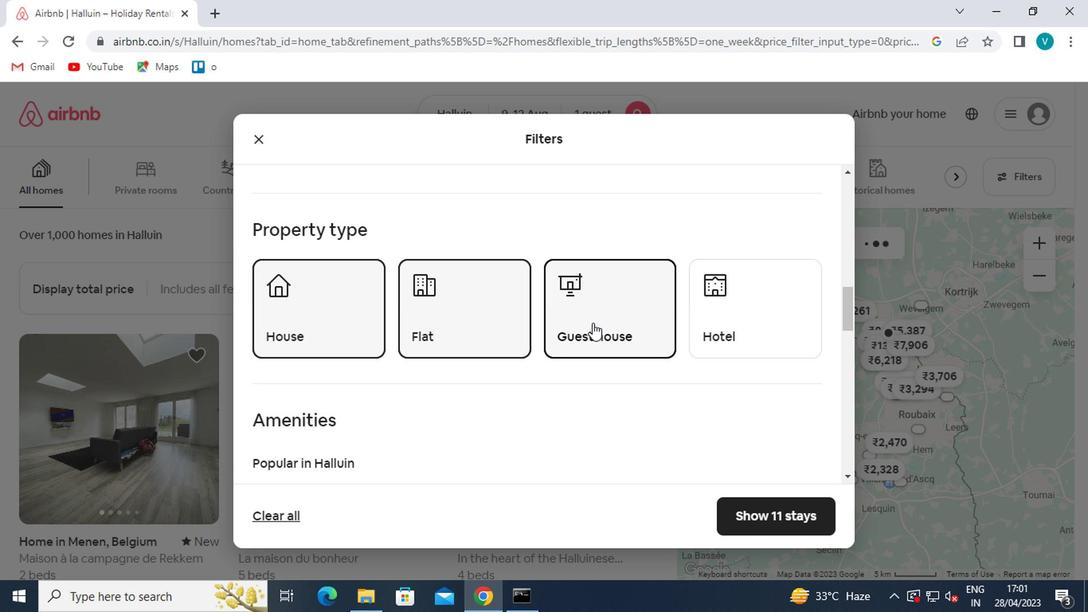 
Action: Mouse scrolled (591, 322) with delta (0, 0)
Screenshot: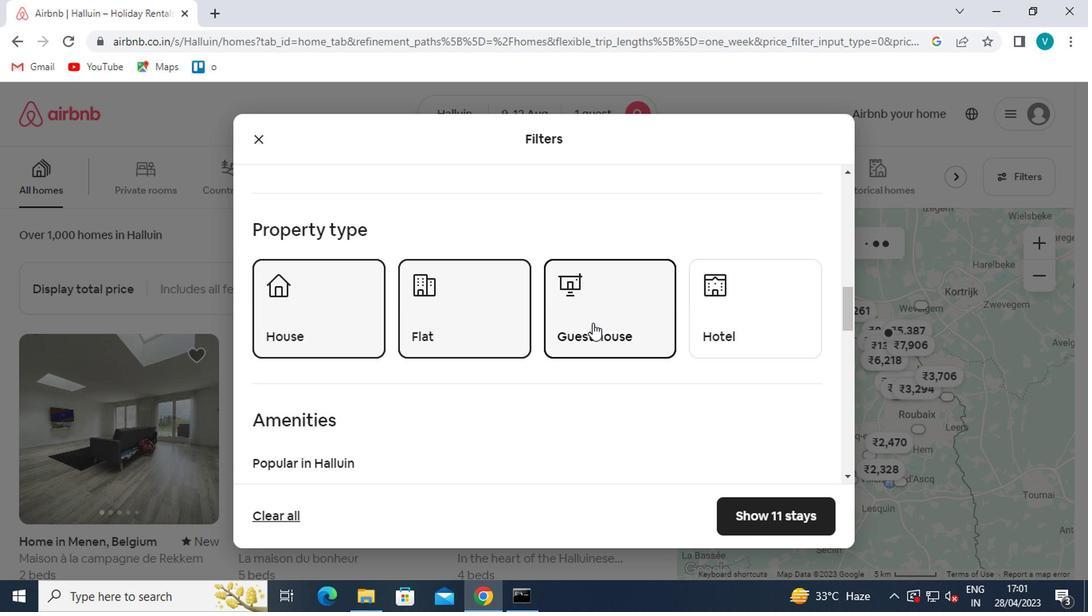 
Action: Mouse scrolled (591, 322) with delta (0, 0)
Screenshot: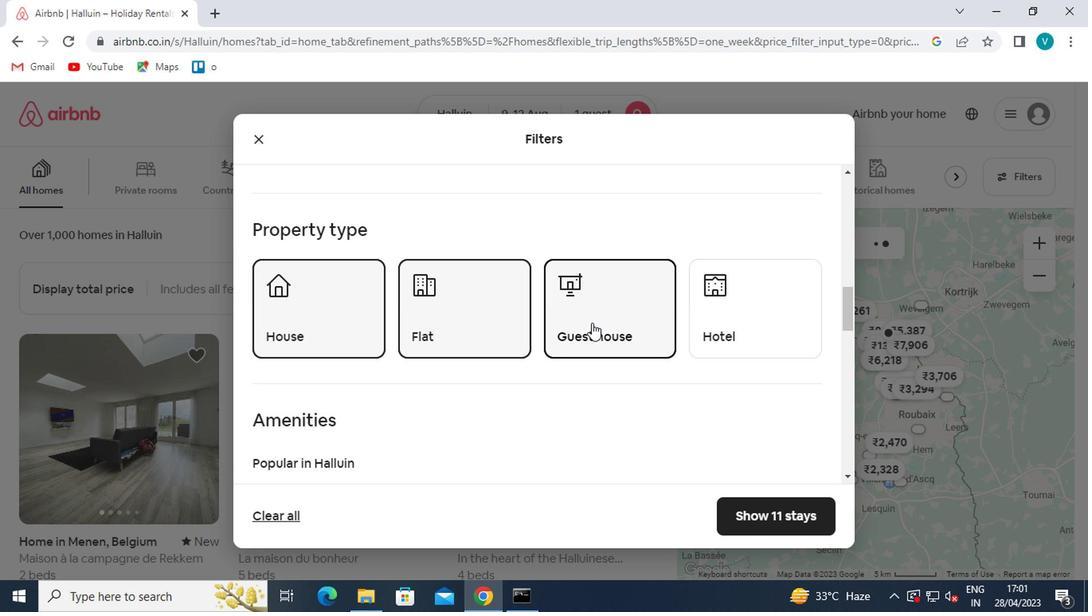 
Action: Mouse moved to (544, 348)
Screenshot: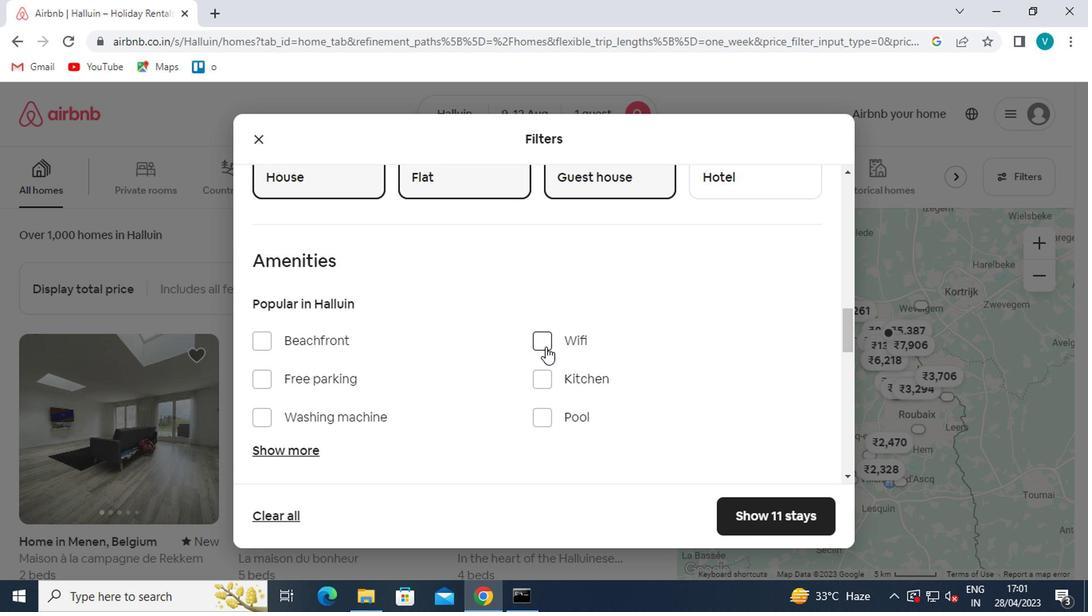 
Action: Mouse pressed left at (544, 348)
Screenshot: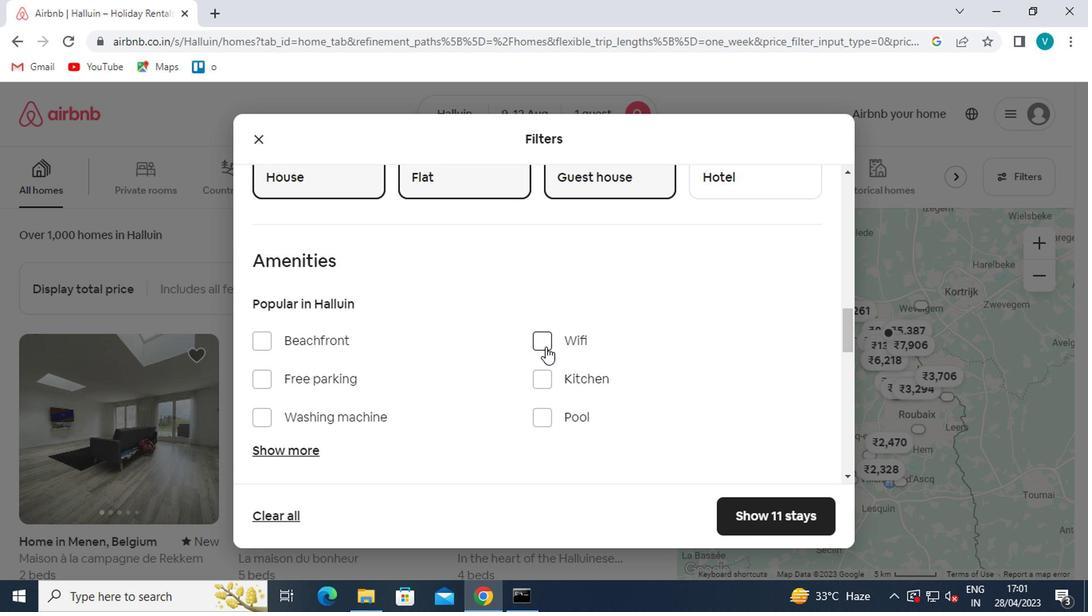 
Action: Mouse moved to (544, 346)
Screenshot: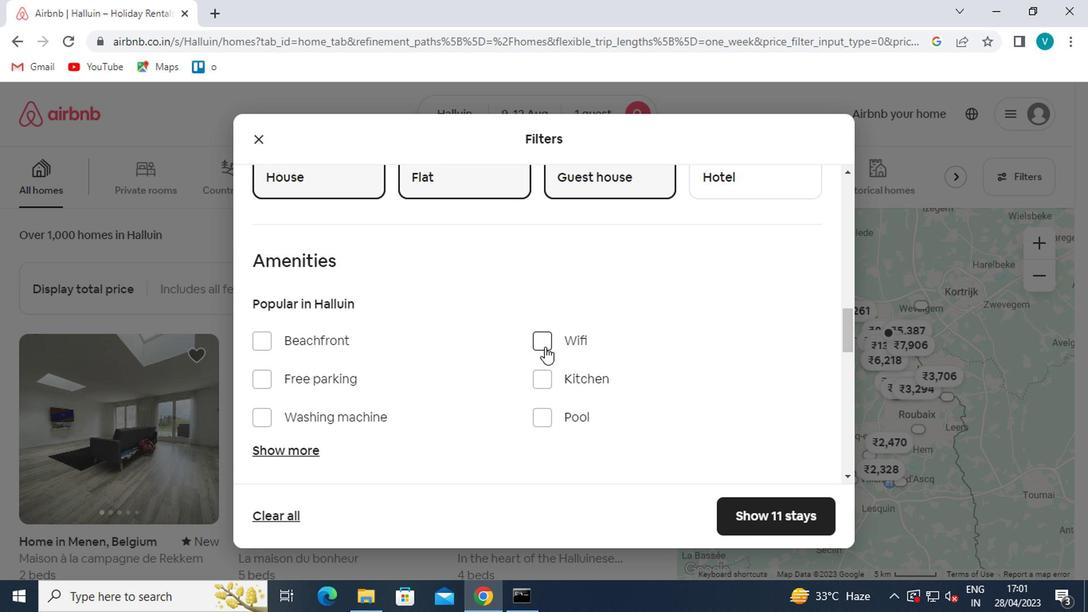 
Action: Mouse scrolled (544, 346) with delta (0, 0)
Screenshot: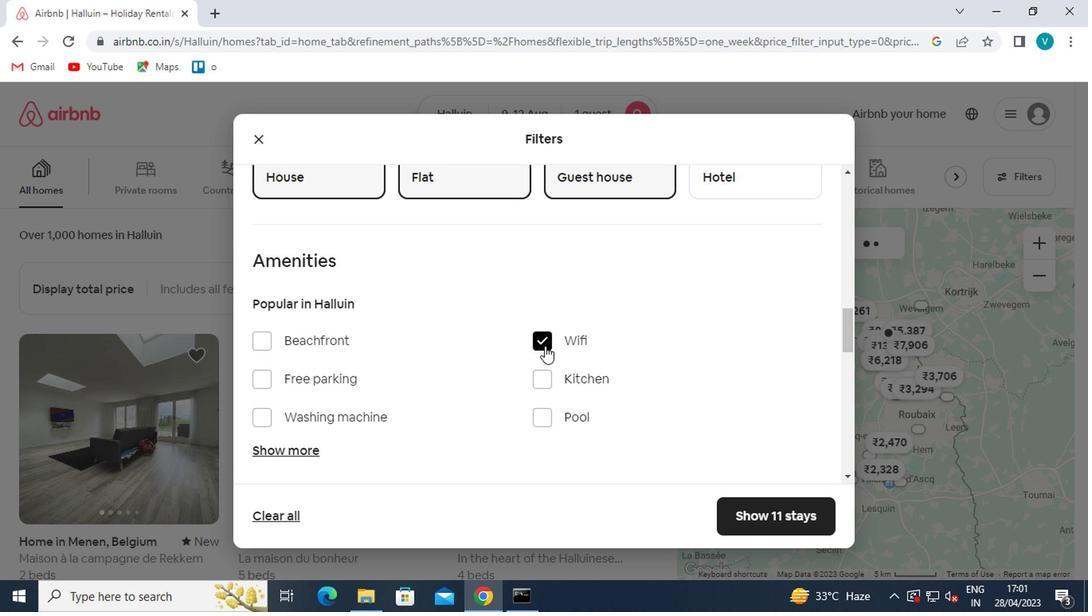 
Action: Mouse scrolled (544, 346) with delta (0, 0)
Screenshot: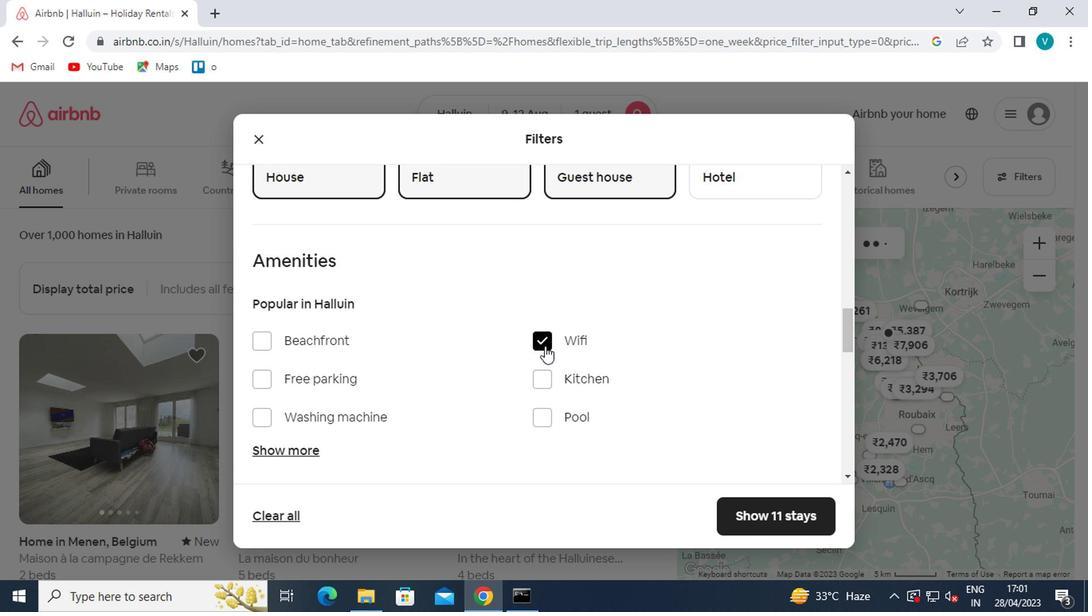
Action: Mouse scrolled (544, 346) with delta (0, 0)
Screenshot: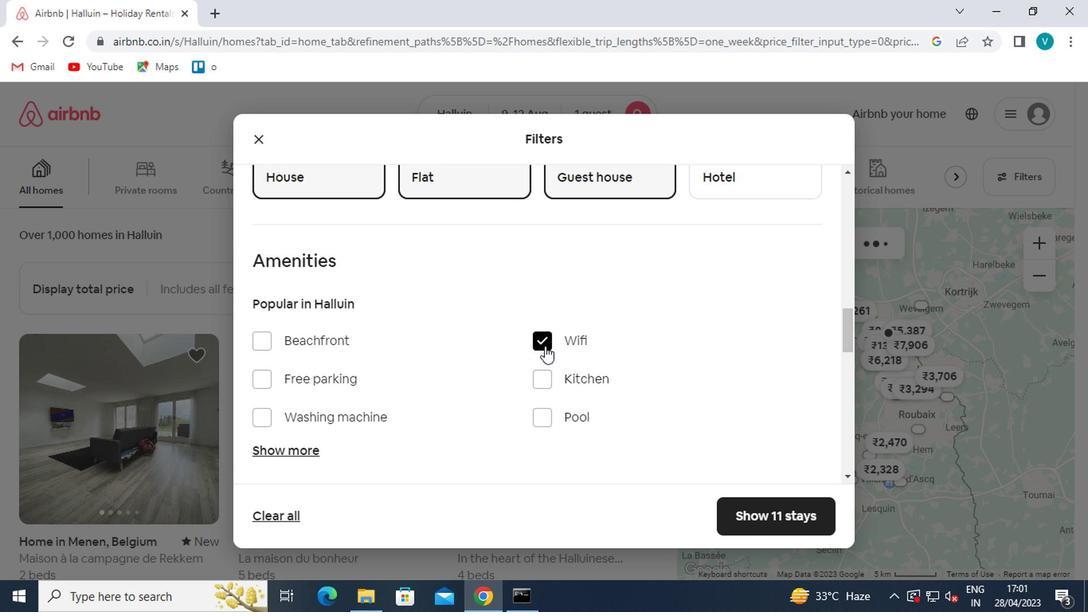 
Action: Mouse moved to (799, 398)
Screenshot: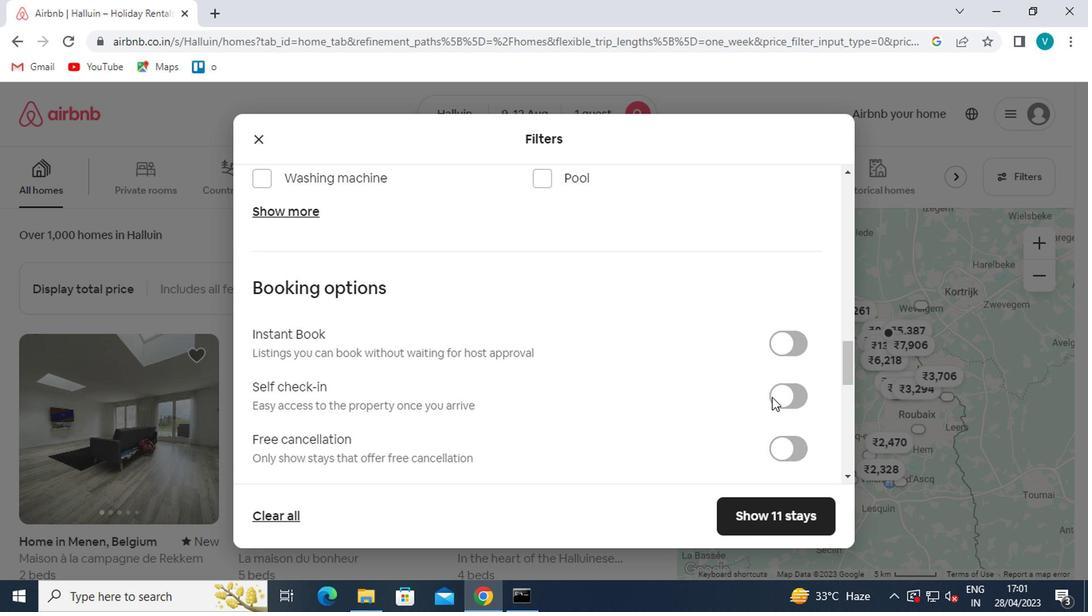 
Action: Mouse pressed left at (799, 398)
Screenshot: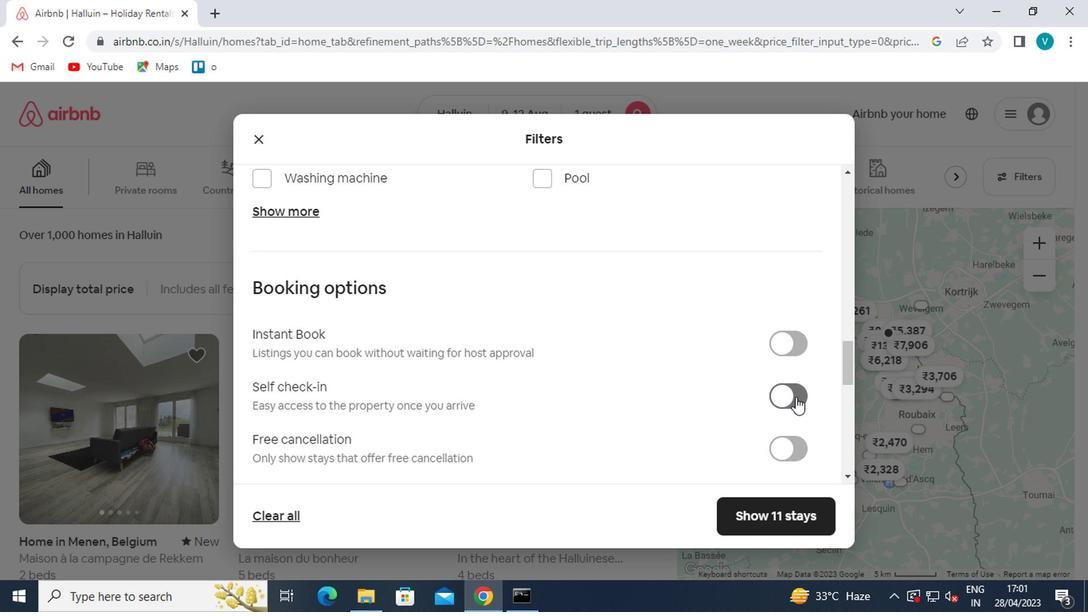 
Action: Mouse moved to (732, 405)
Screenshot: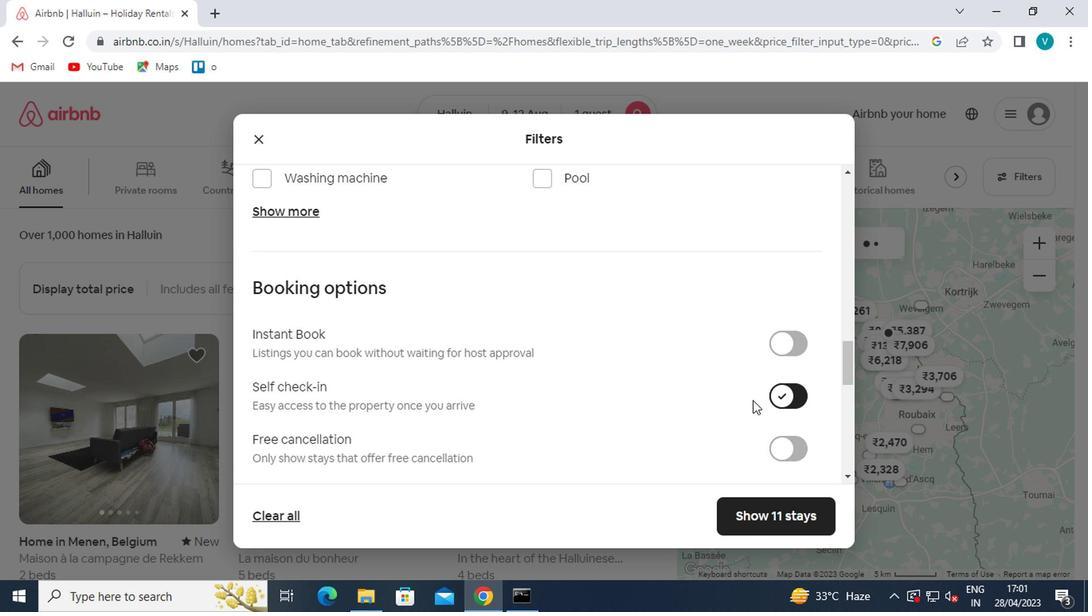
Action: Mouse scrolled (732, 404) with delta (0, -1)
Screenshot: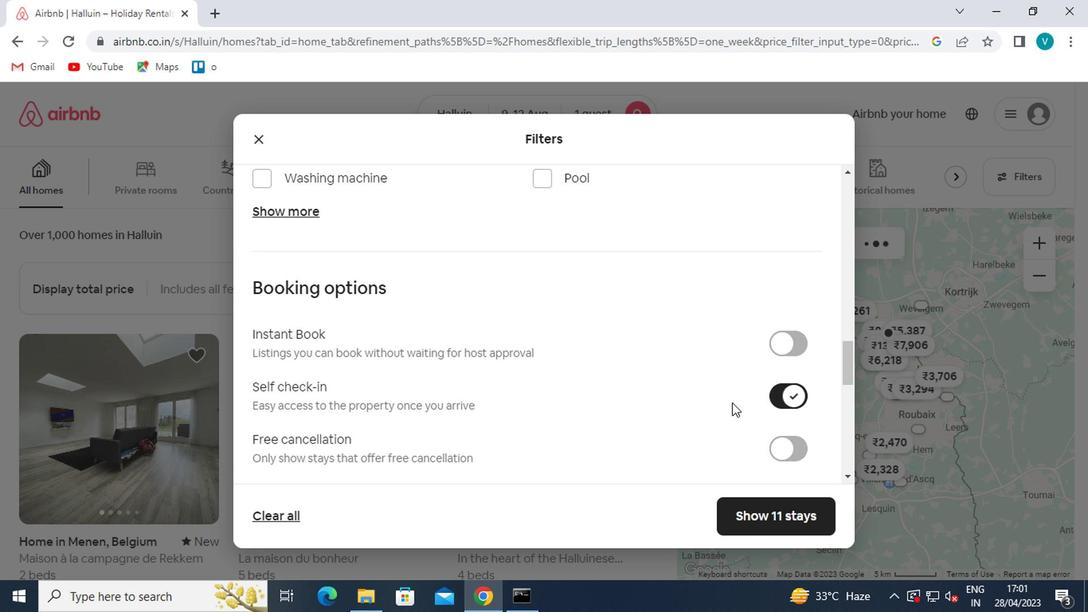 
Action: Mouse scrolled (732, 404) with delta (0, -1)
Screenshot: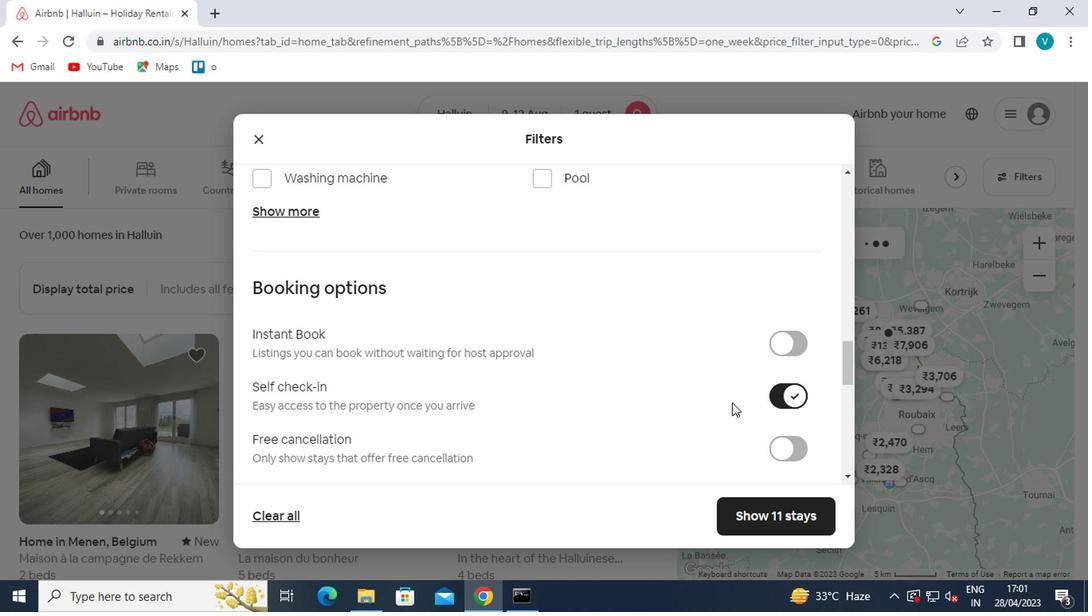 
Action: Mouse scrolled (732, 404) with delta (0, -1)
Screenshot: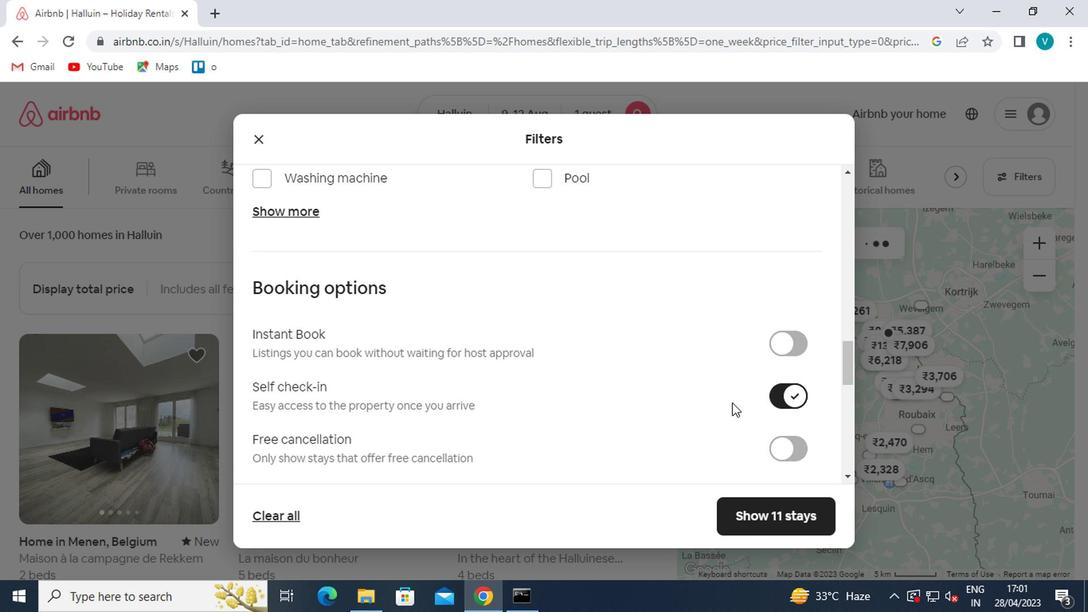 
Action: Mouse scrolled (732, 404) with delta (0, -1)
Screenshot: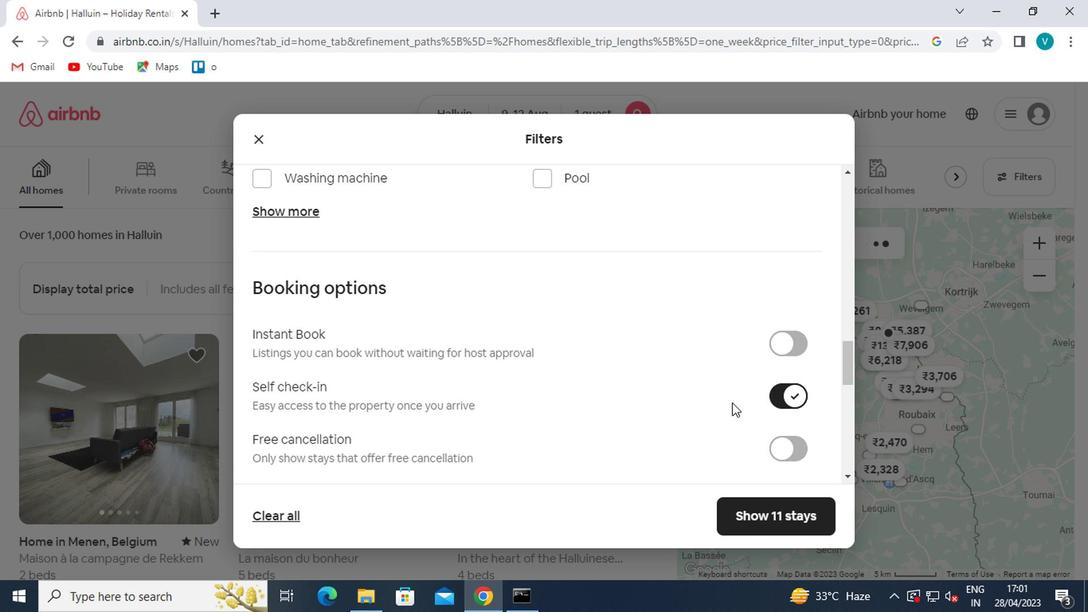 
Action: Mouse scrolled (732, 404) with delta (0, -1)
Screenshot: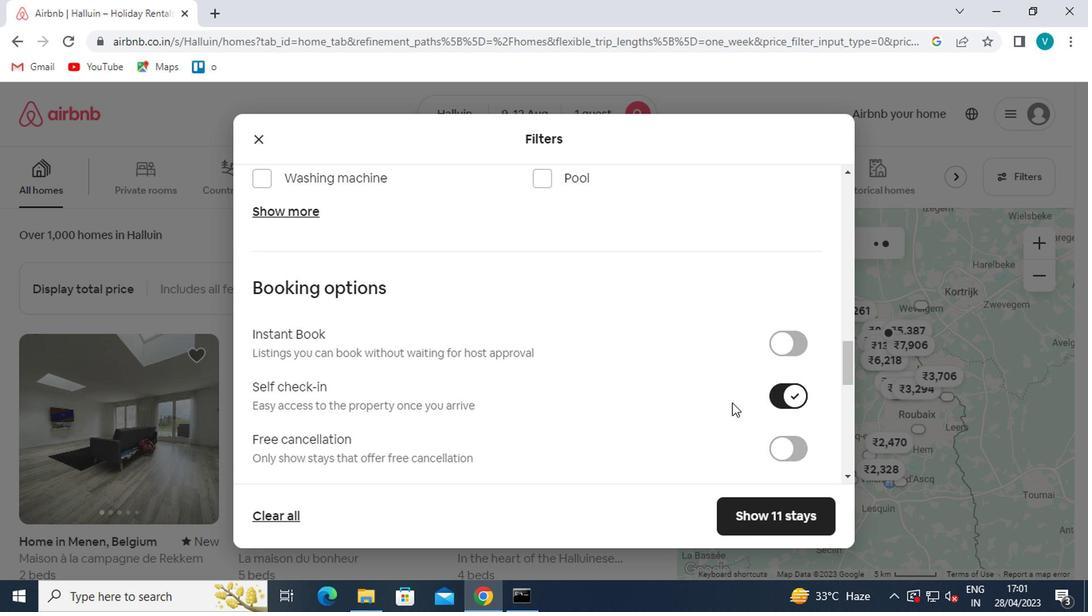 
Action: Mouse moved to (732, 405)
Screenshot: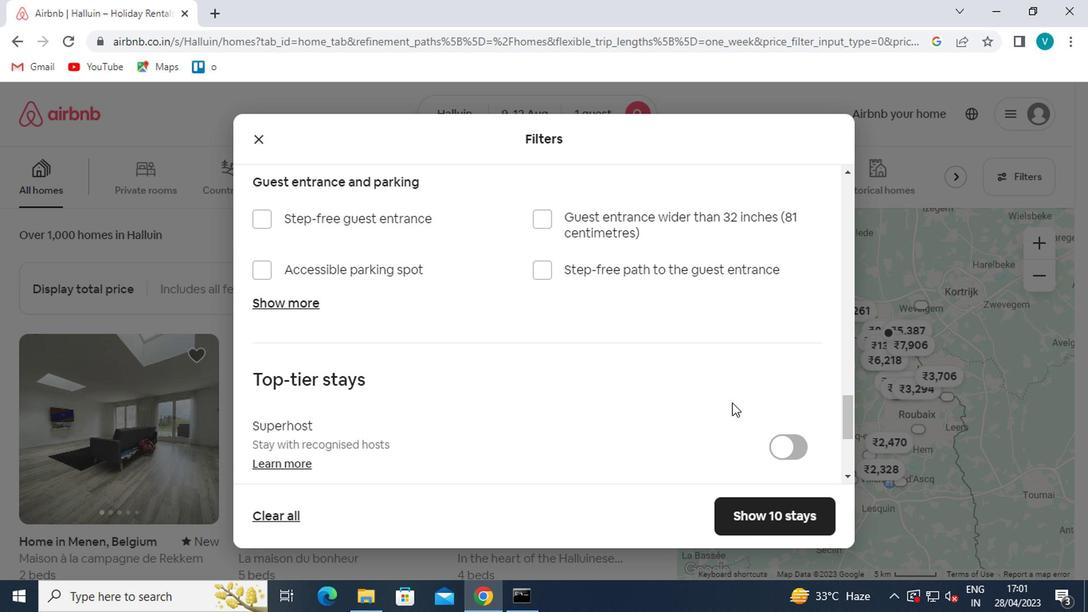 
Action: Mouse scrolled (732, 404) with delta (0, -1)
Screenshot: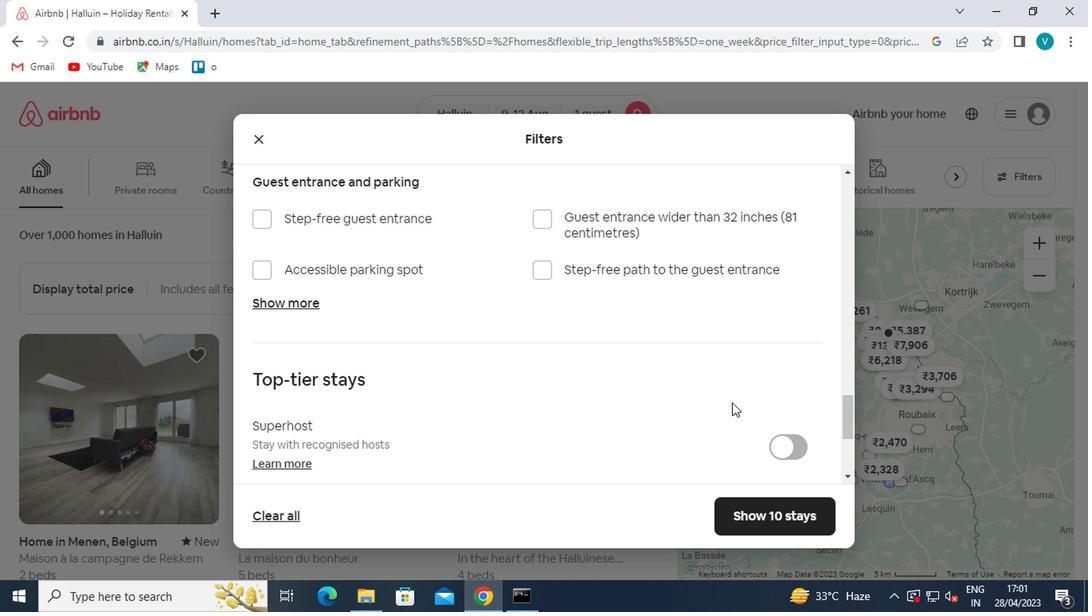
Action: Mouse scrolled (732, 404) with delta (0, -1)
Screenshot: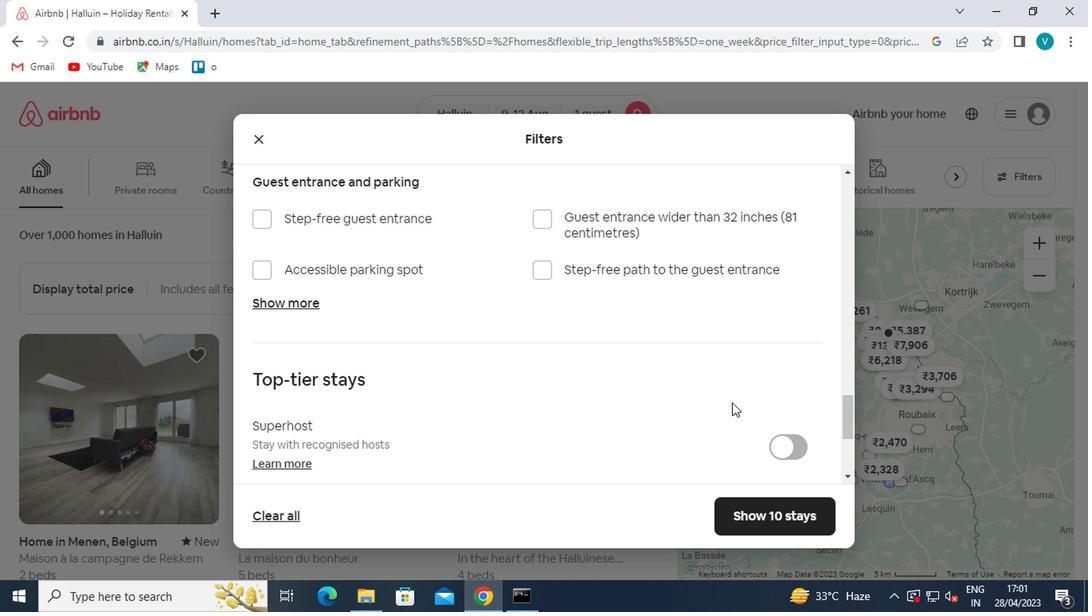 
Action: Mouse scrolled (732, 404) with delta (0, -1)
Screenshot: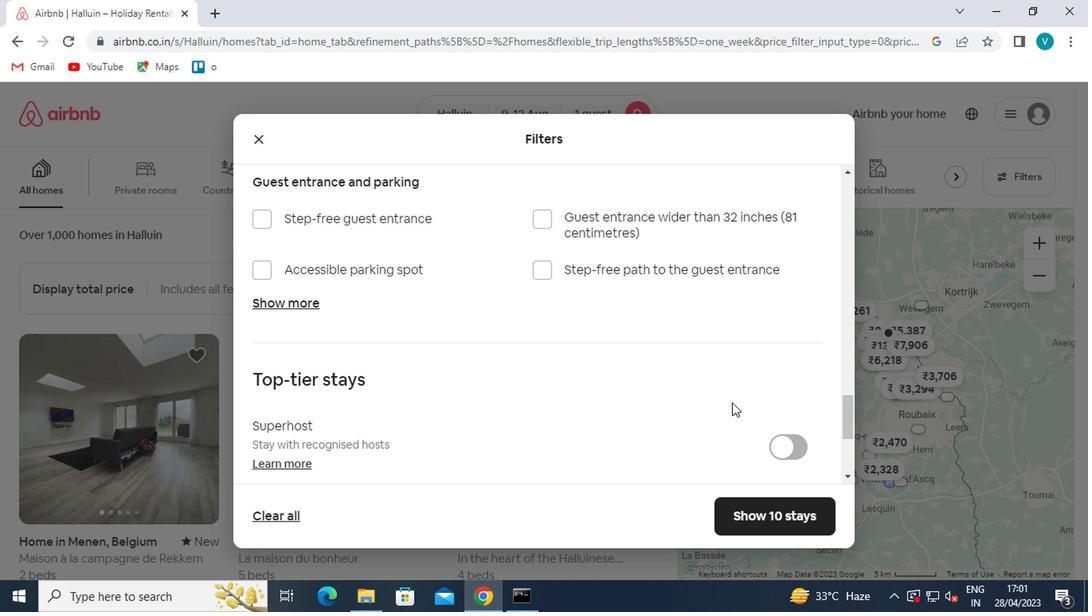 
Action: Mouse scrolled (732, 404) with delta (0, -1)
Screenshot: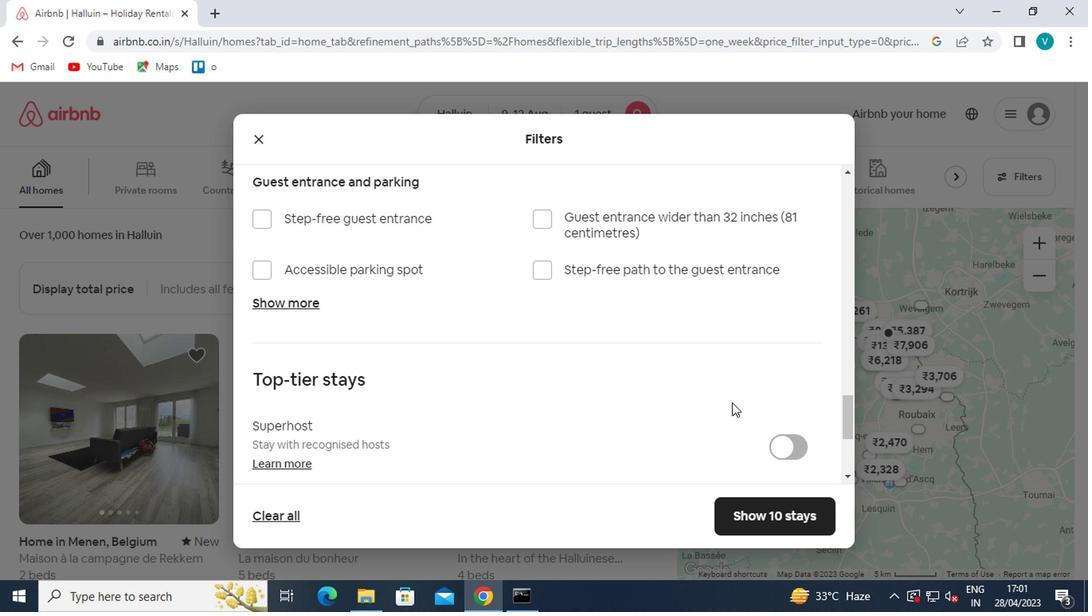 
Action: Mouse scrolled (732, 404) with delta (0, -1)
Screenshot: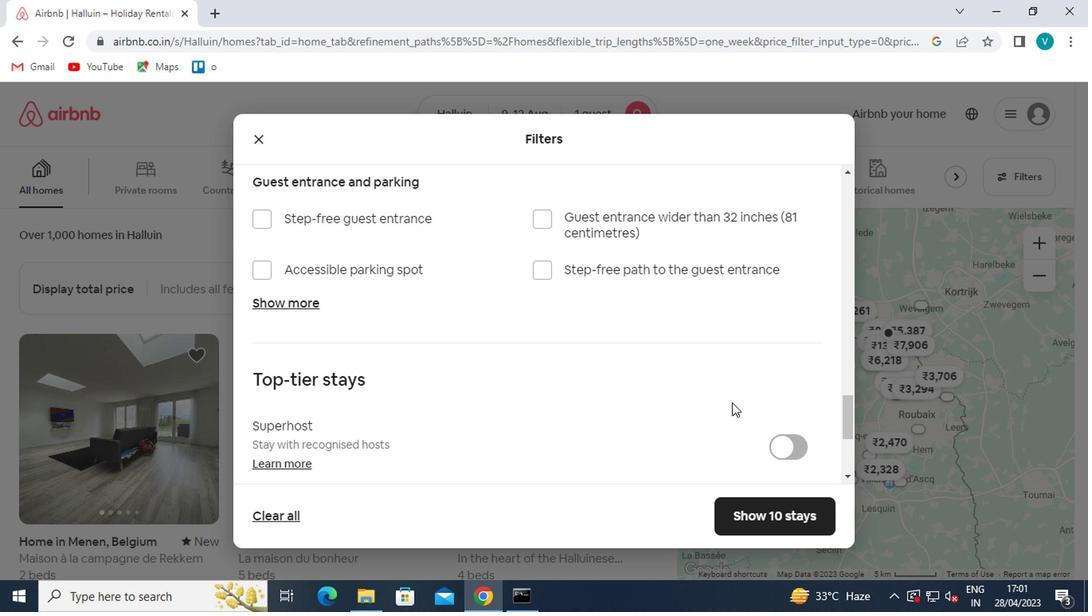 
Action: Mouse moved to (287, 367)
Screenshot: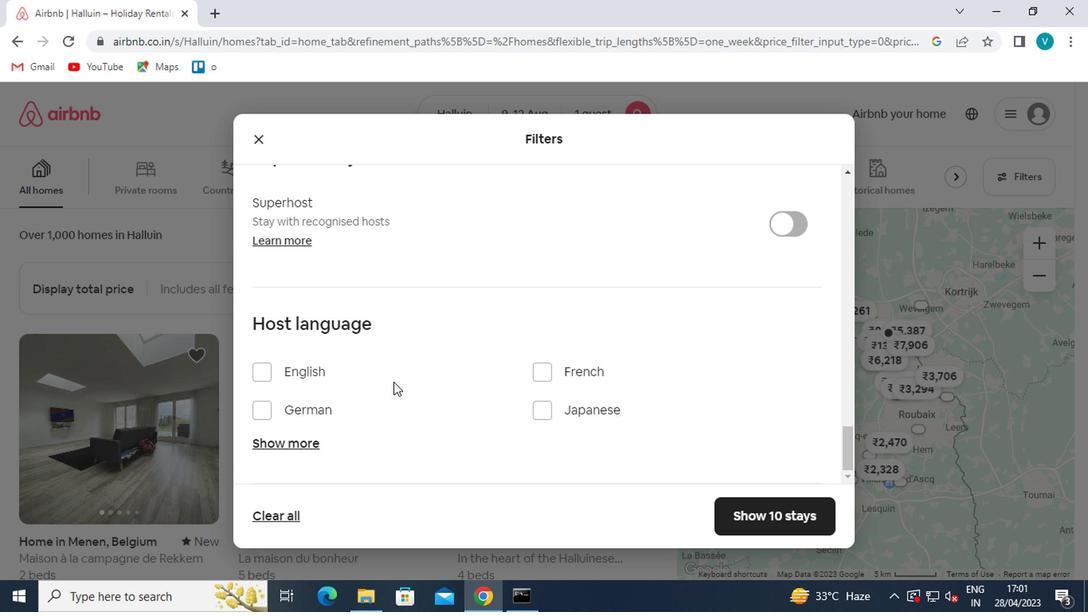 
Action: Mouse pressed left at (287, 367)
Screenshot: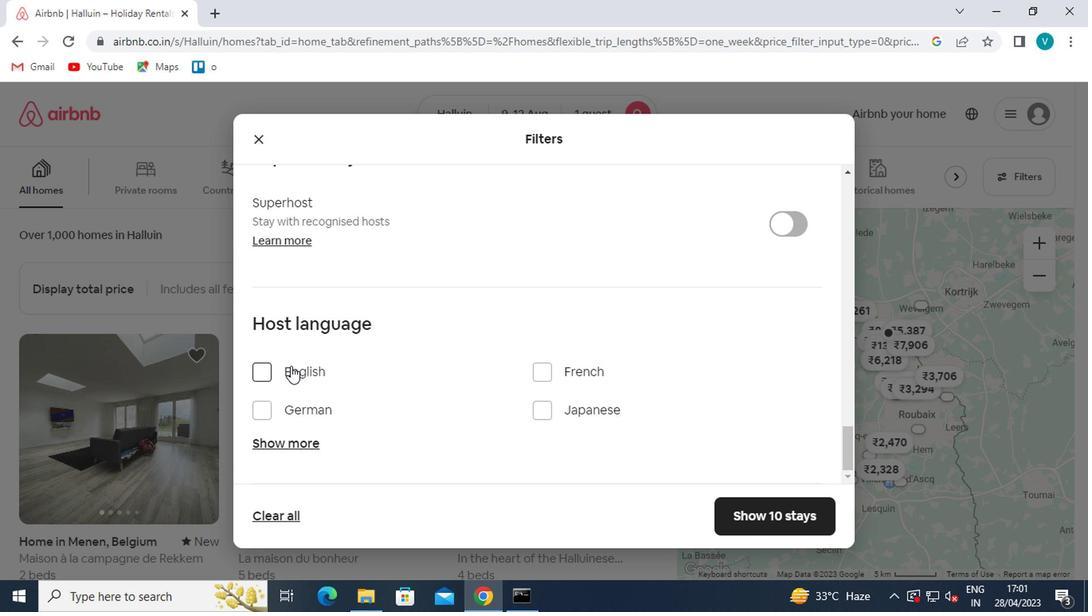 
Action: Mouse moved to (784, 522)
Screenshot: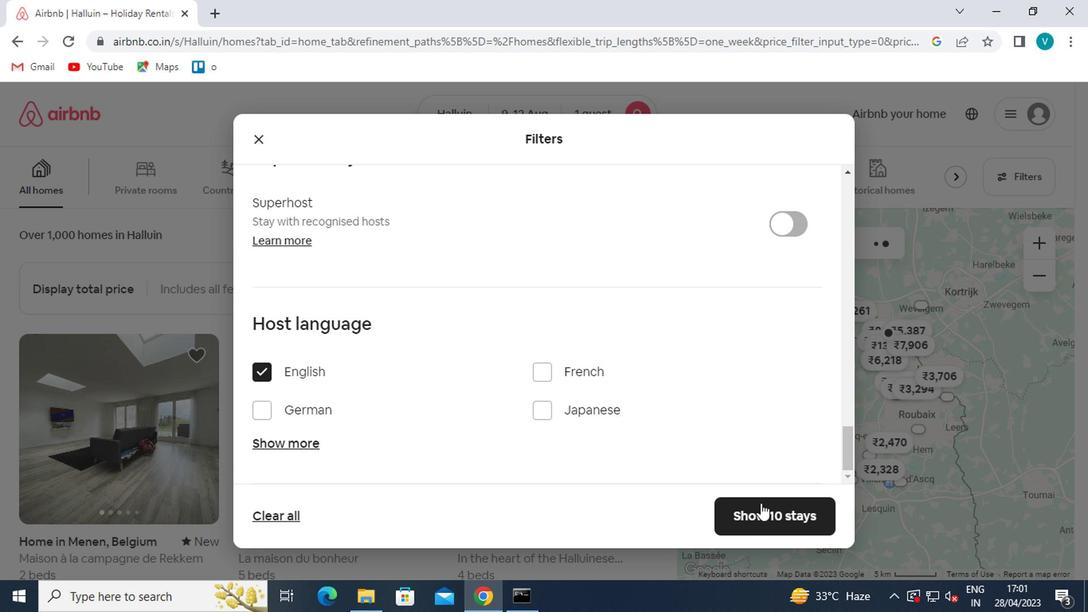
Action: Mouse pressed left at (784, 522)
Screenshot: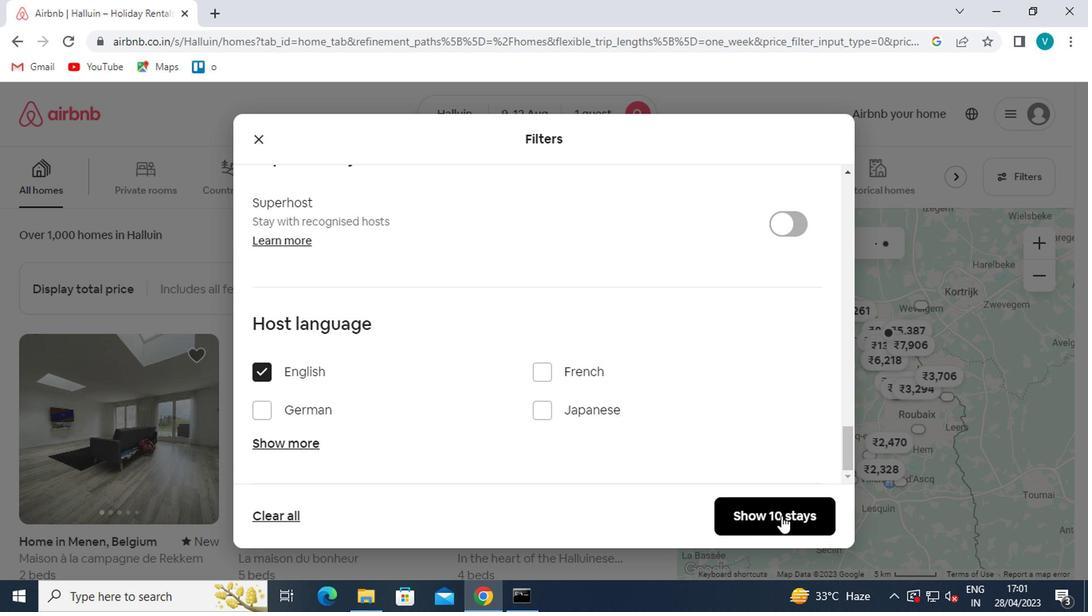 
